 Task: Search one way flight ticket for 2 adults, 4 children and 1 infant on lap in business from Traverse City: Cherry Capital Airport (was Cherry County Airpark) to Greenville: Pitt-greenville Airport on 5-2-2023. Choice of flights is American. Price is upto 78000. Outbound departure time preference is 15:15.
Action: Mouse moved to (332, 132)
Screenshot: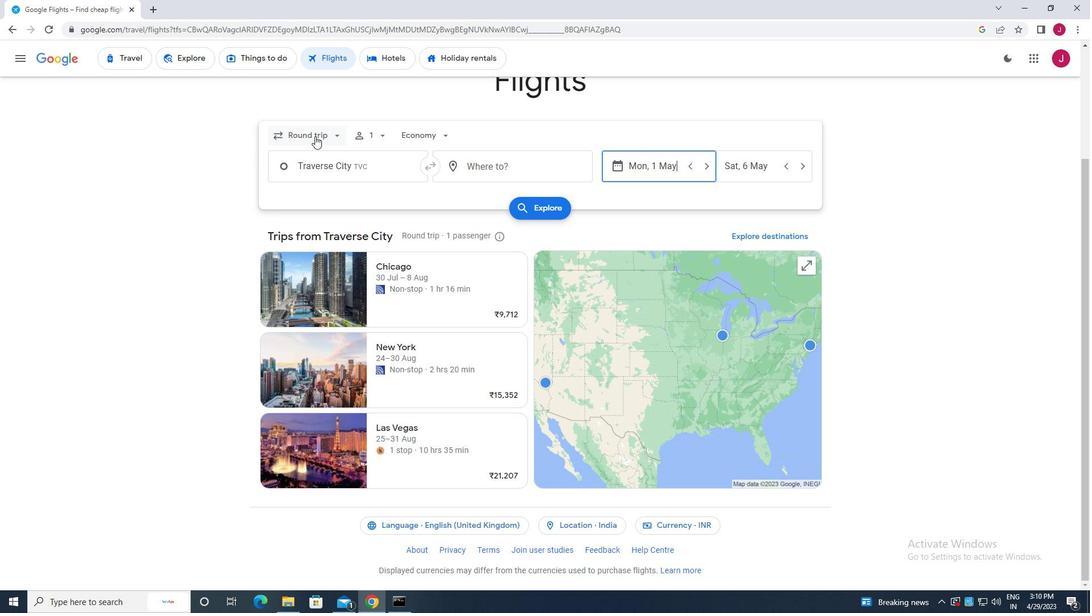 
Action: Mouse pressed left at (332, 132)
Screenshot: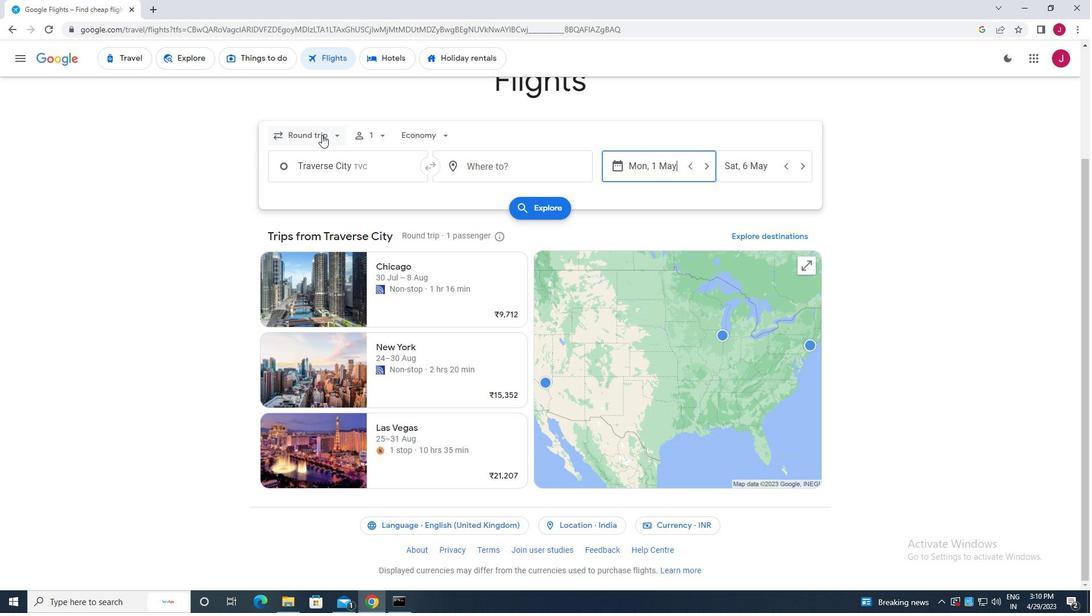 
Action: Mouse moved to (335, 182)
Screenshot: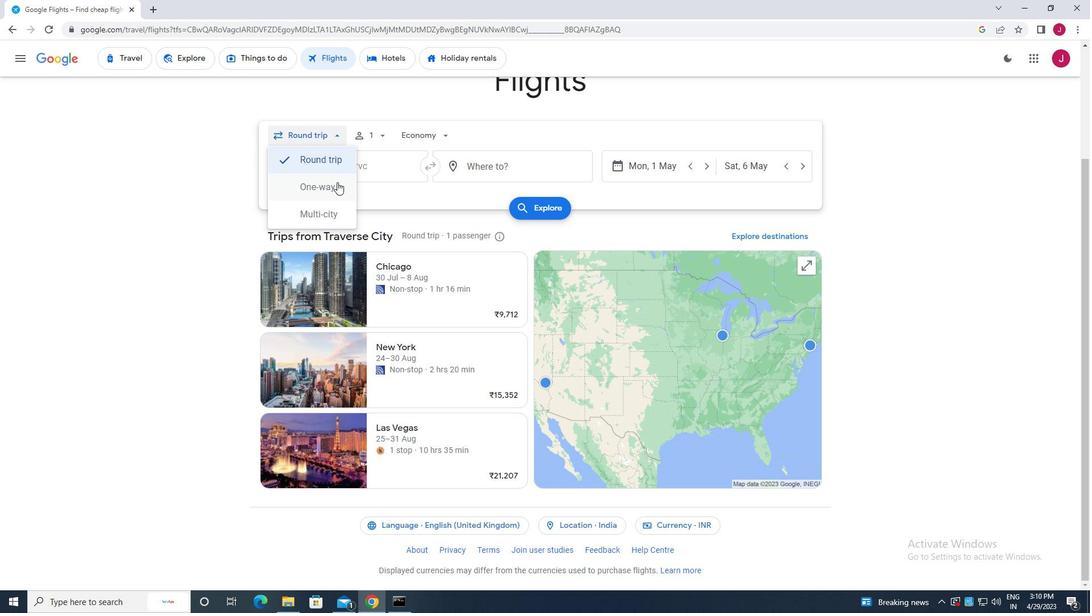 
Action: Mouse pressed left at (335, 182)
Screenshot: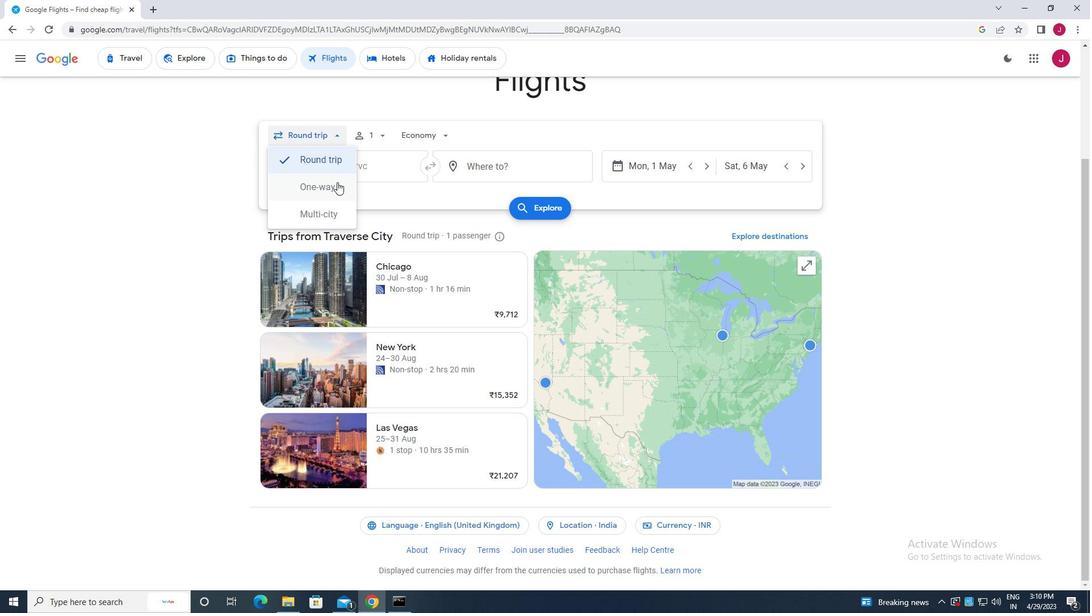 
Action: Mouse moved to (381, 136)
Screenshot: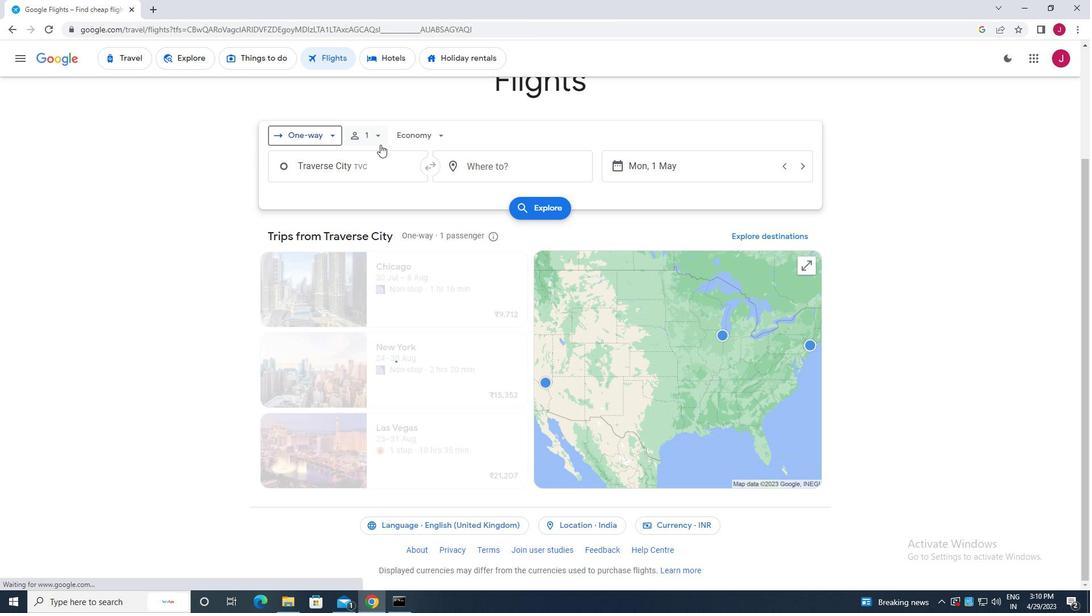 
Action: Mouse pressed left at (381, 136)
Screenshot: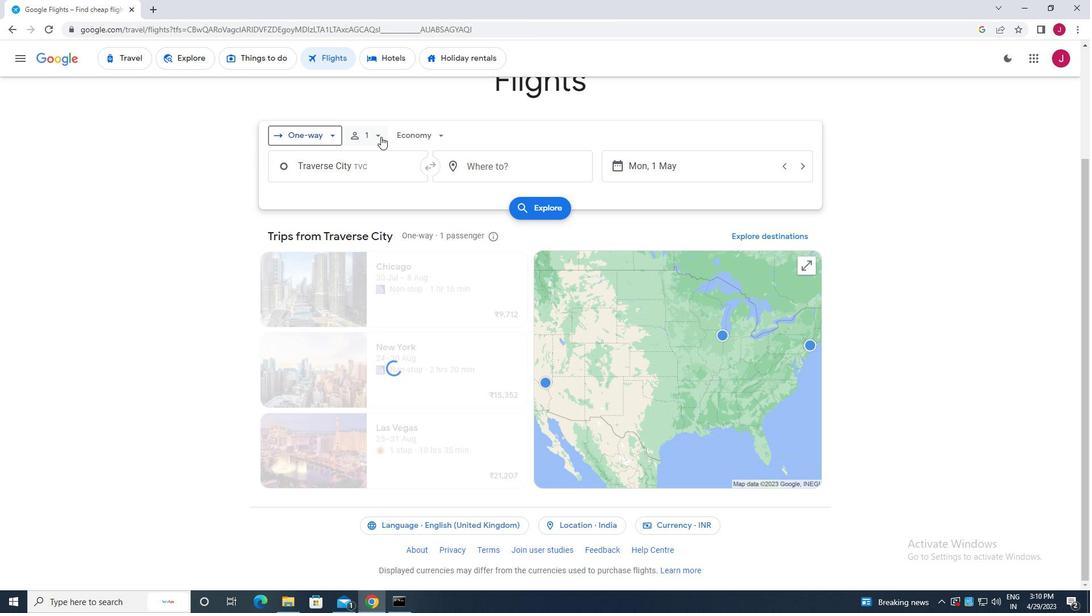 
Action: Mouse moved to (460, 170)
Screenshot: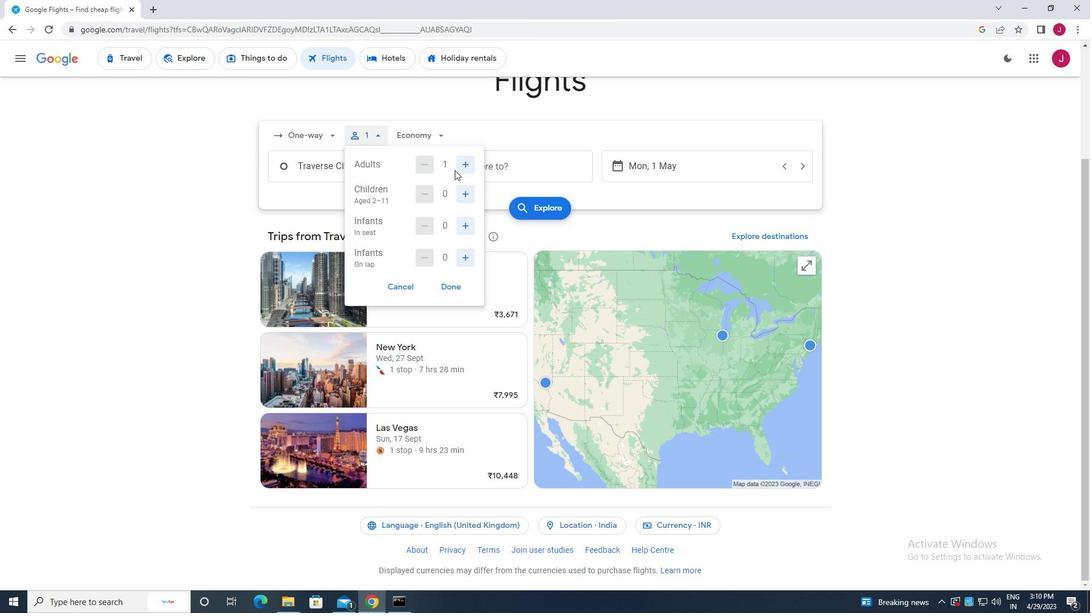 
Action: Mouse pressed left at (460, 170)
Screenshot: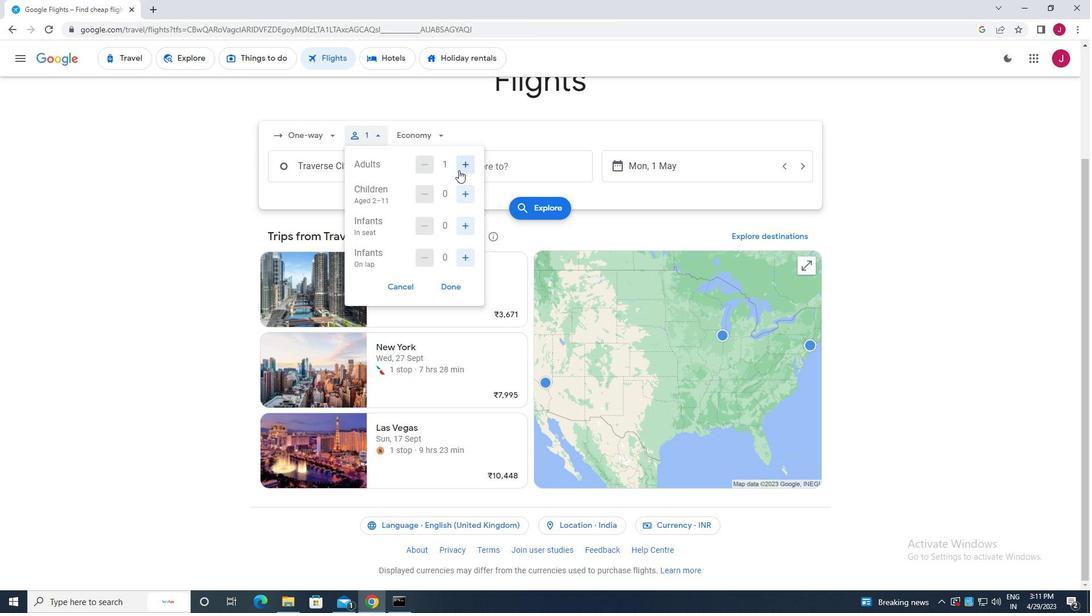 
Action: Mouse moved to (462, 194)
Screenshot: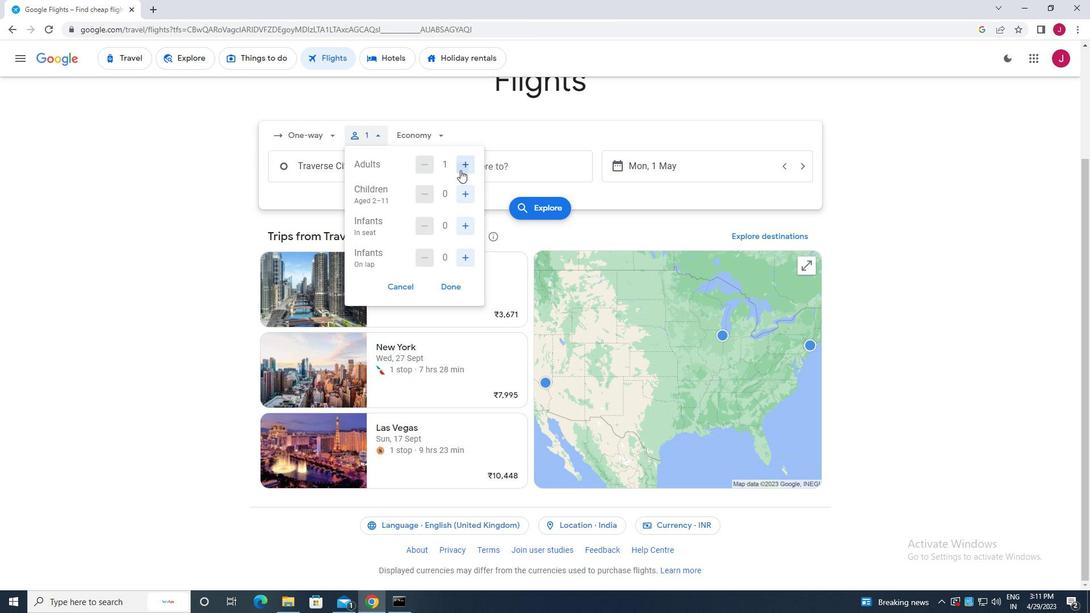 
Action: Mouse pressed left at (462, 194)
Screenshot: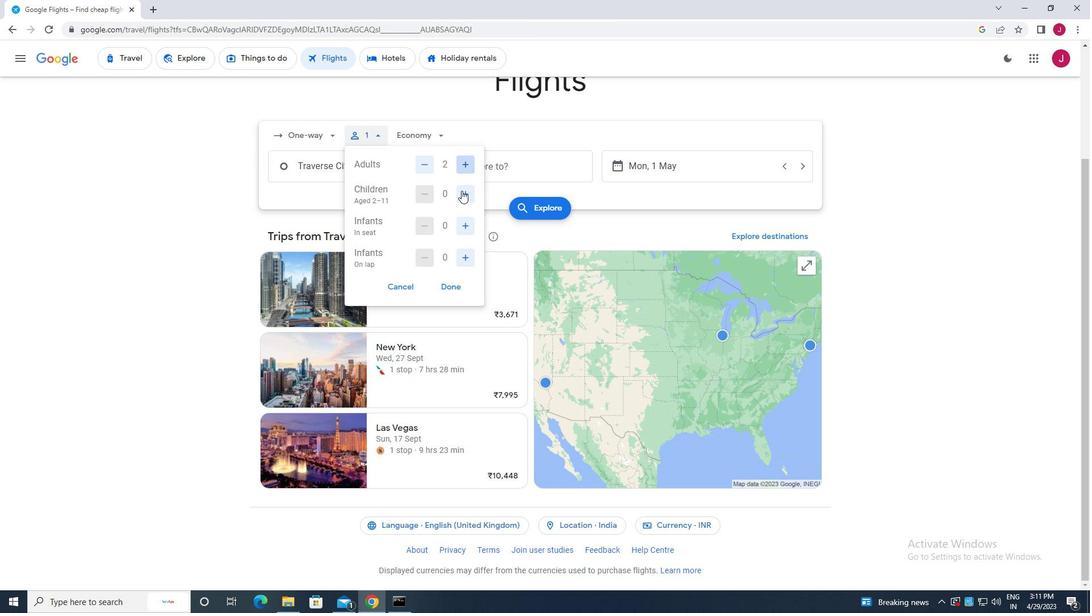 
Action: Mouse pressed left at (462, 194)
Screenshot: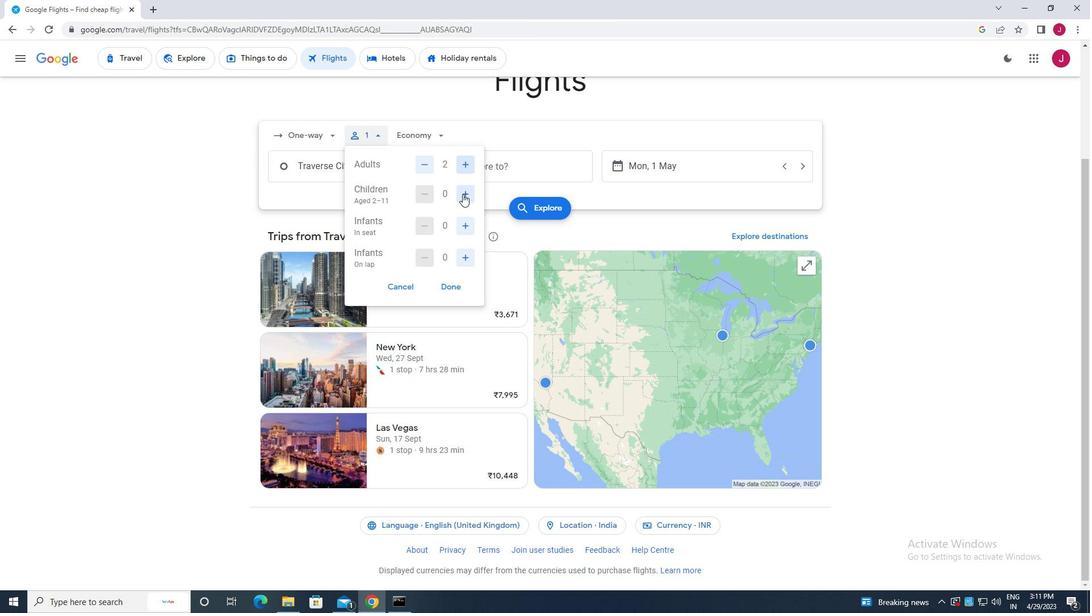 
Action: Mouse pressed left at (462, 194)
Screenshot: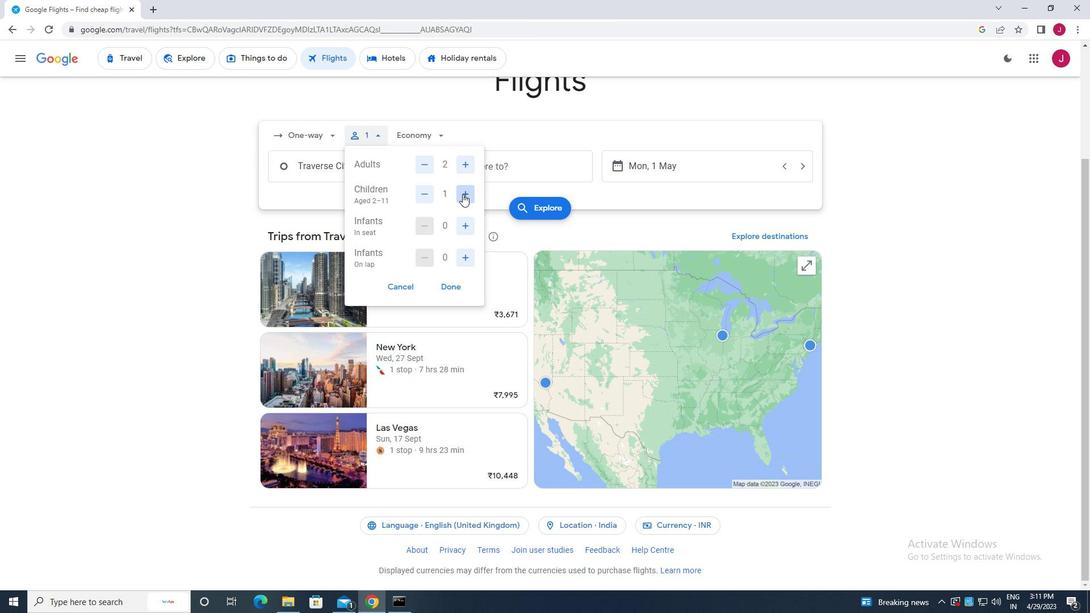 
Action: Mouse pressed left at (462, 194)
Screenshot: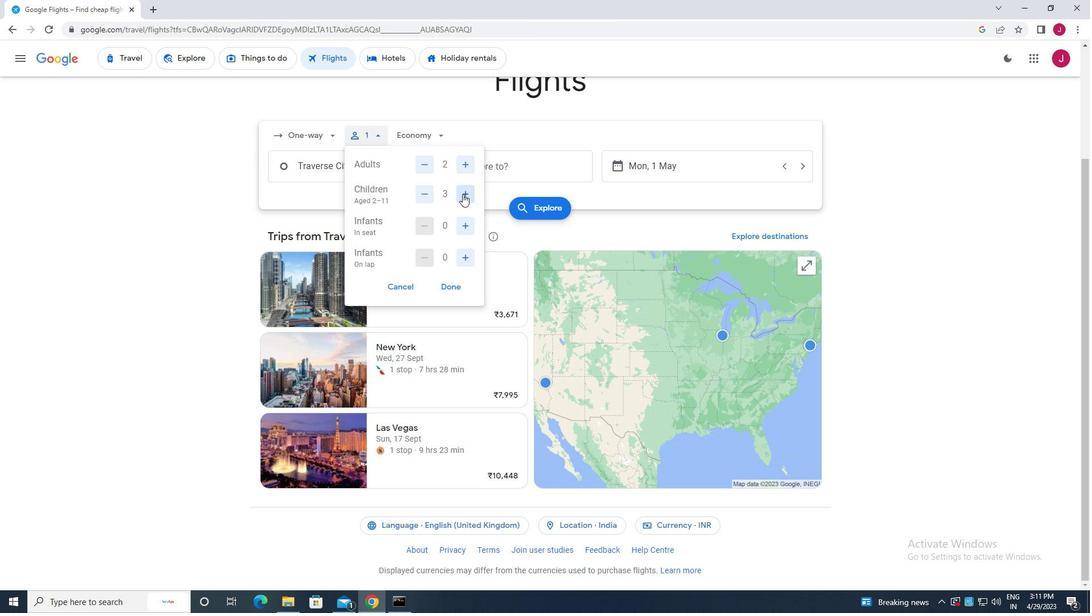 
Action: Mouse moved to (469, 251)
Screenshot: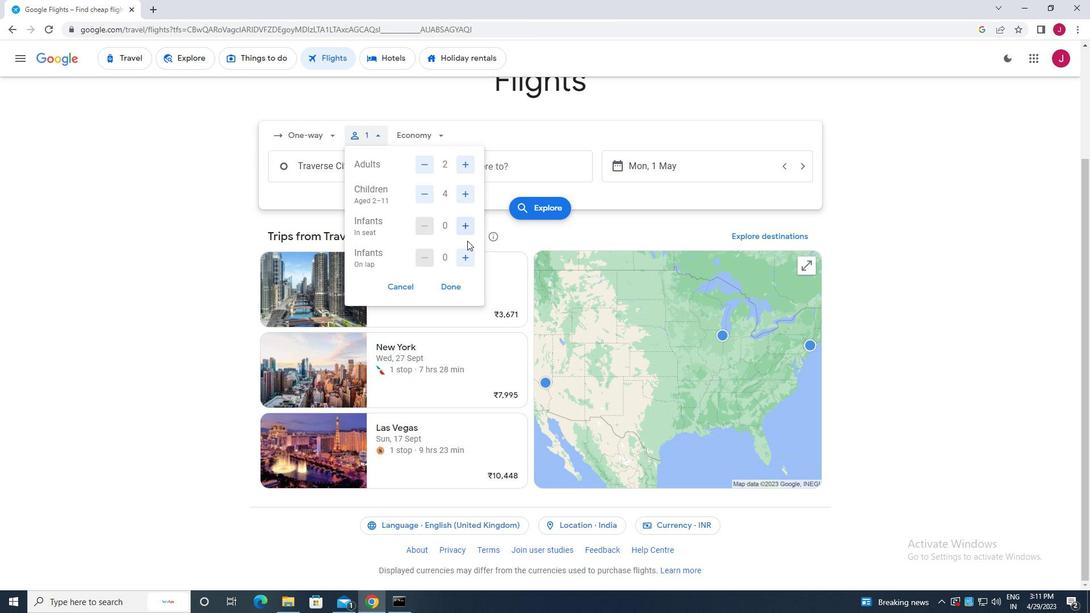 
Action: Mouse pressed left at (469, 251)
Screenshot: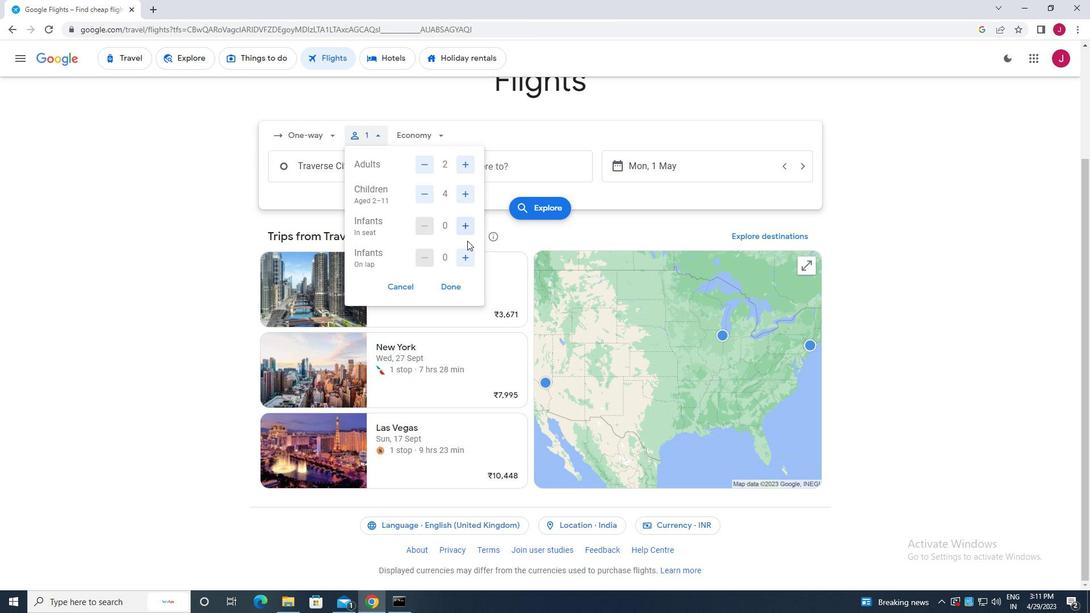 
Action: Mouse moved to (449, 285)
Screenshot: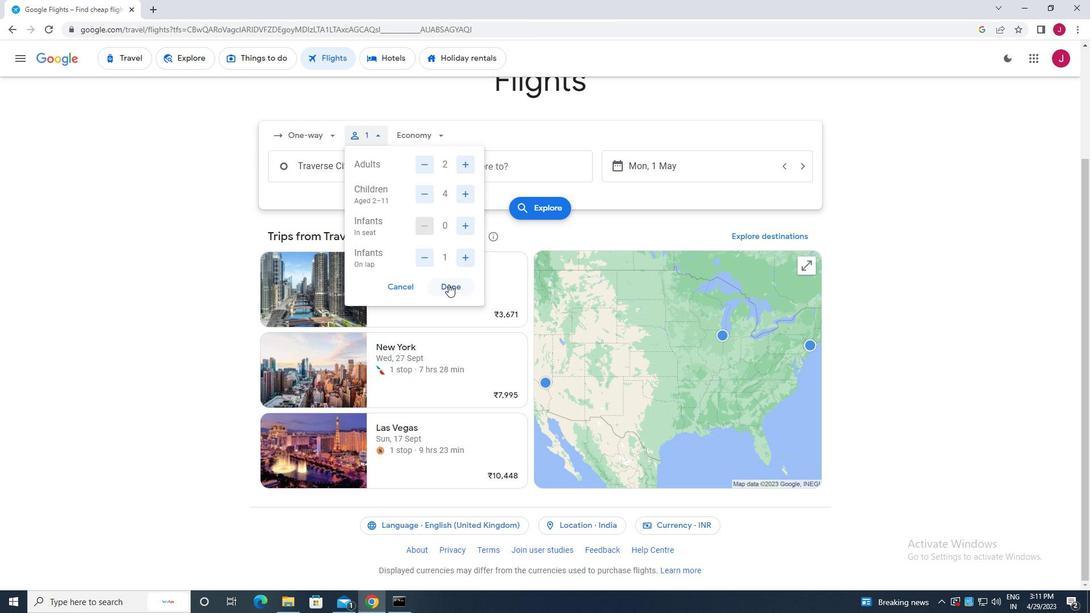 
Action: Mouse pressed left at (449, 285)
Screenshot: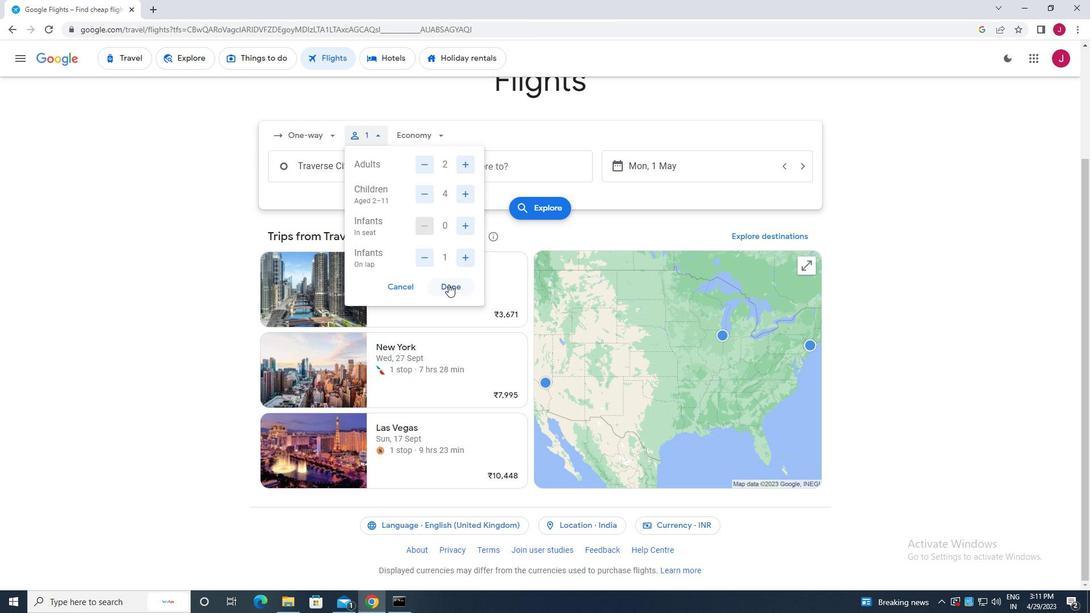 
Action: Mouse moved to (432, 136)
Screenshot: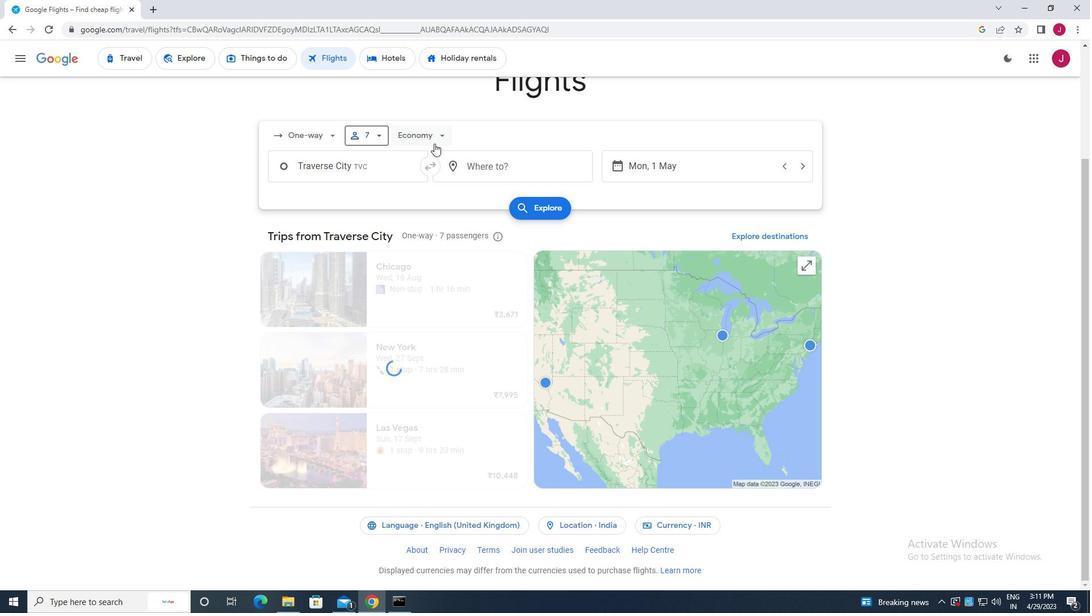 
Action: Mouse pressed left at (432, 136)
Screenshot: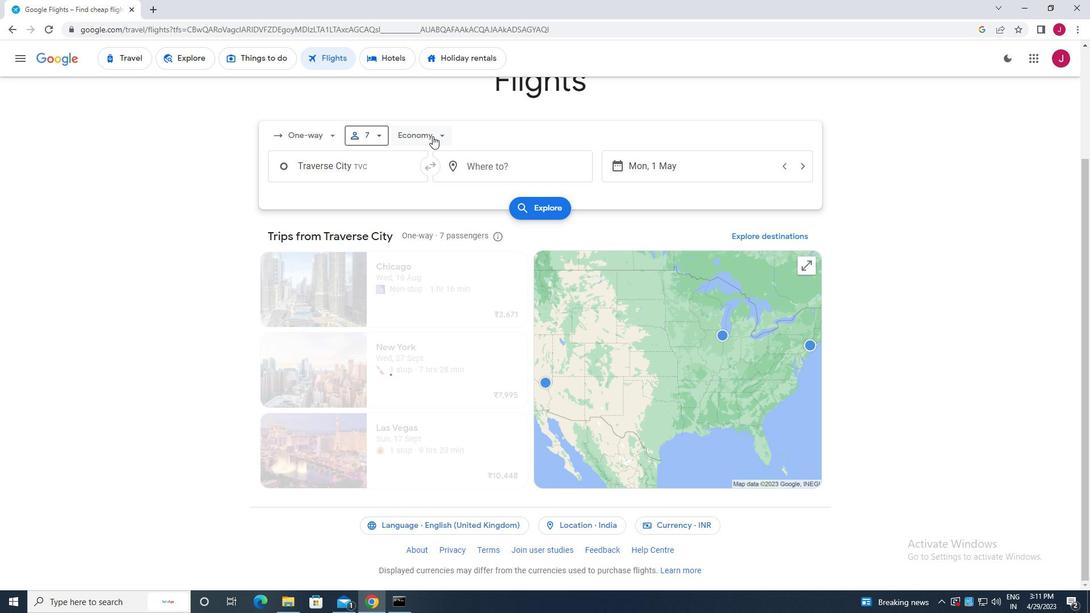 
Action: Mouse moved to (433, 213)
Screenshot: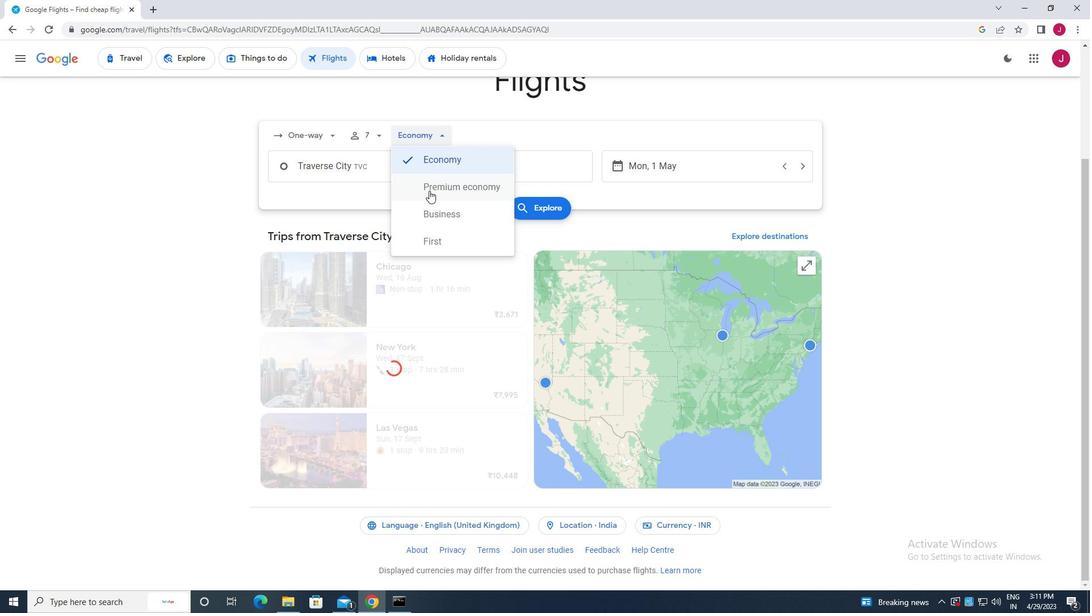 
Action: Mouse pressed left at (433, 213)
Screenshot: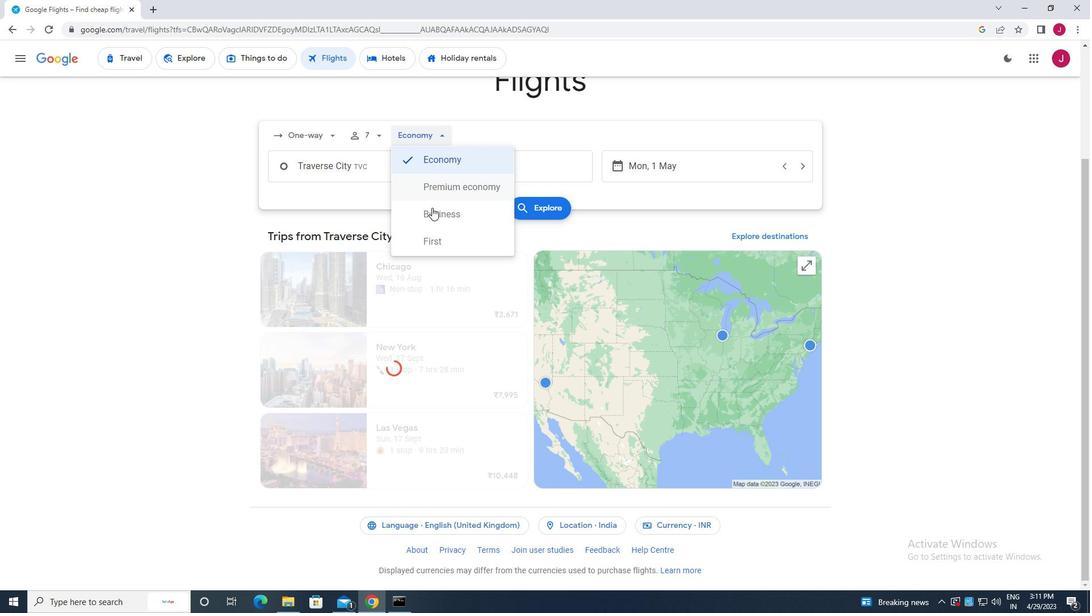 
Action: Mouse moved to (347, 170)
Screenshot: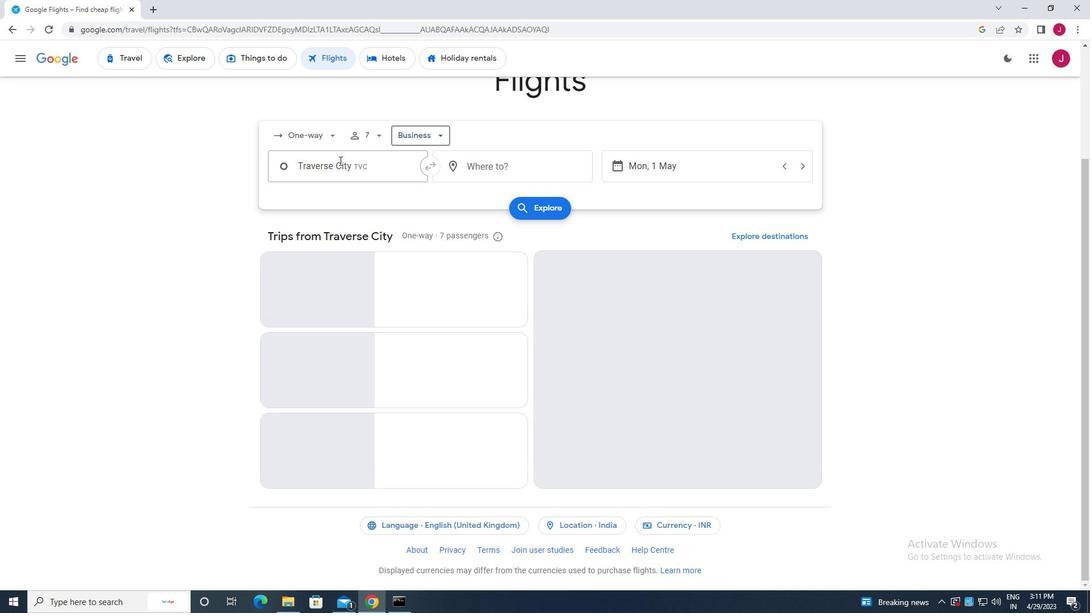 
Action: Mouse pressed left at (347, 170)
Screenshot: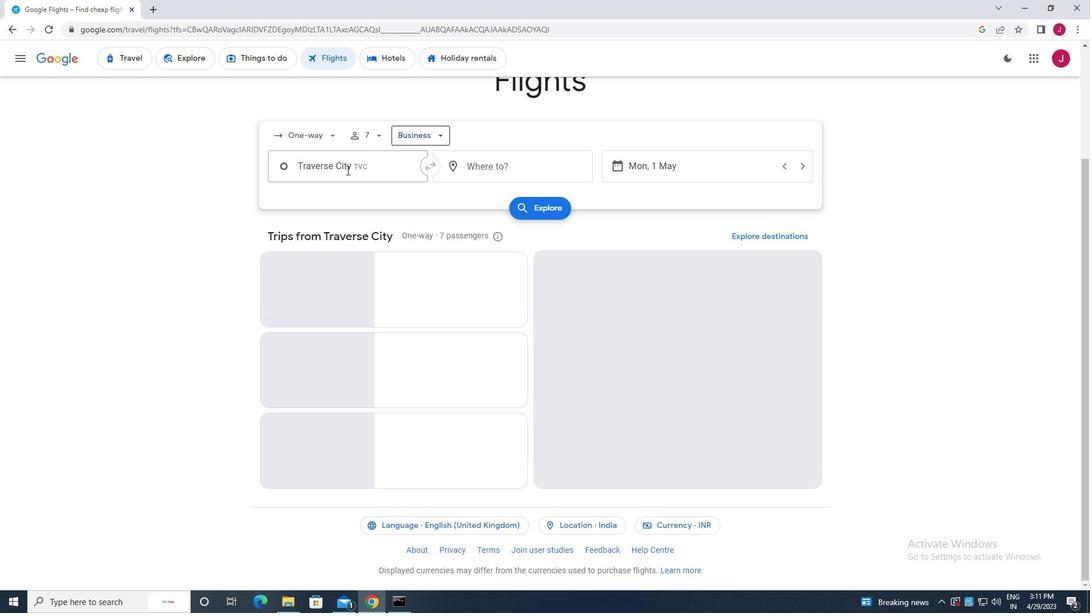 
Action: Mouse moved to (349, 169)
Screenshot: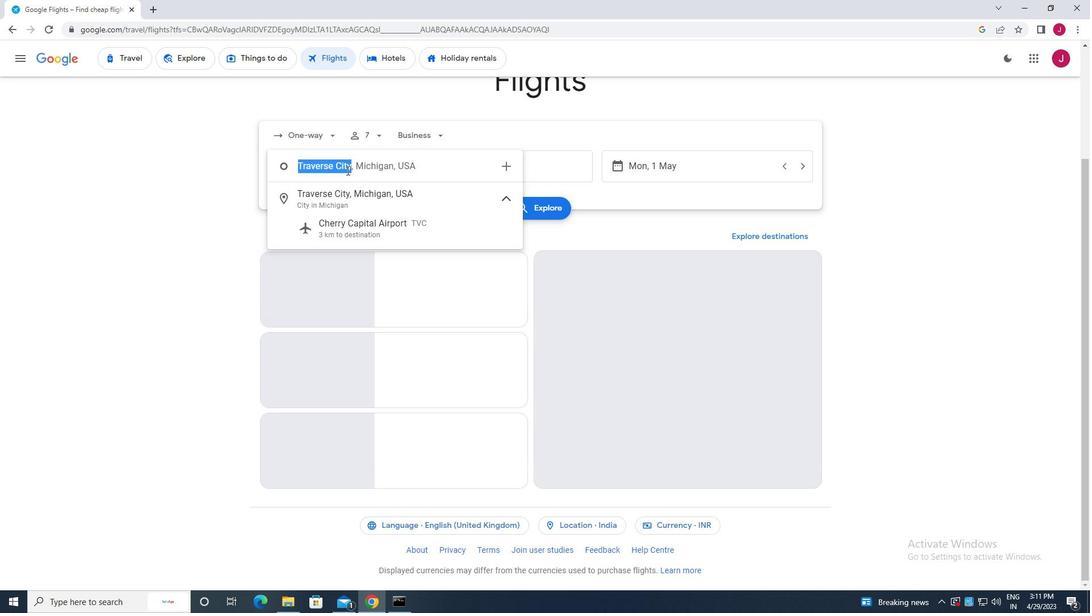 
Action: Key pressed cherry<Key.space>
Screenshot: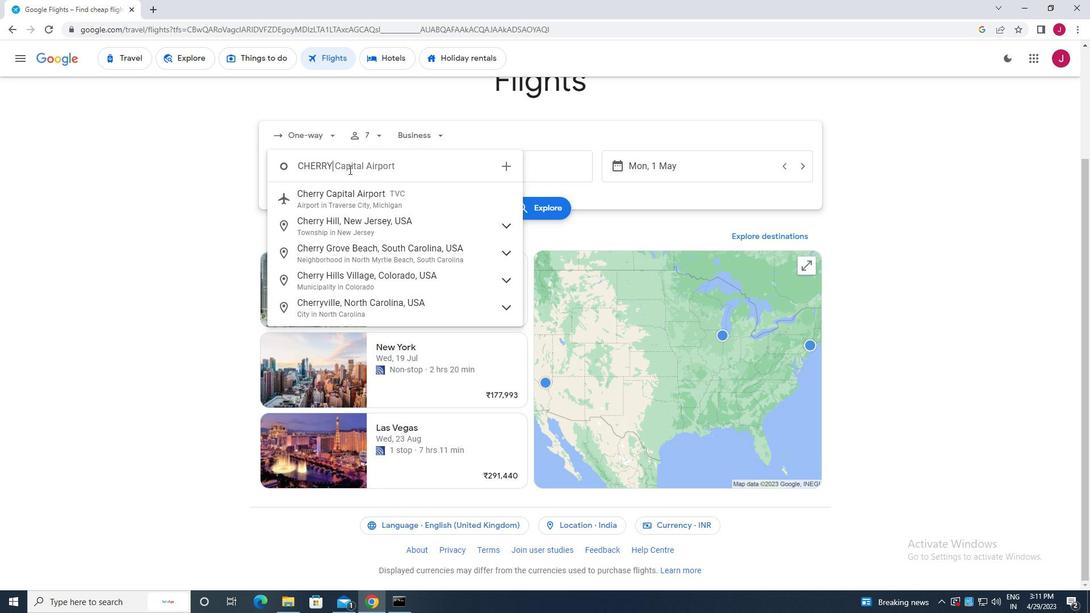
Action: Mouse moved to (376, 199)
Screenshot: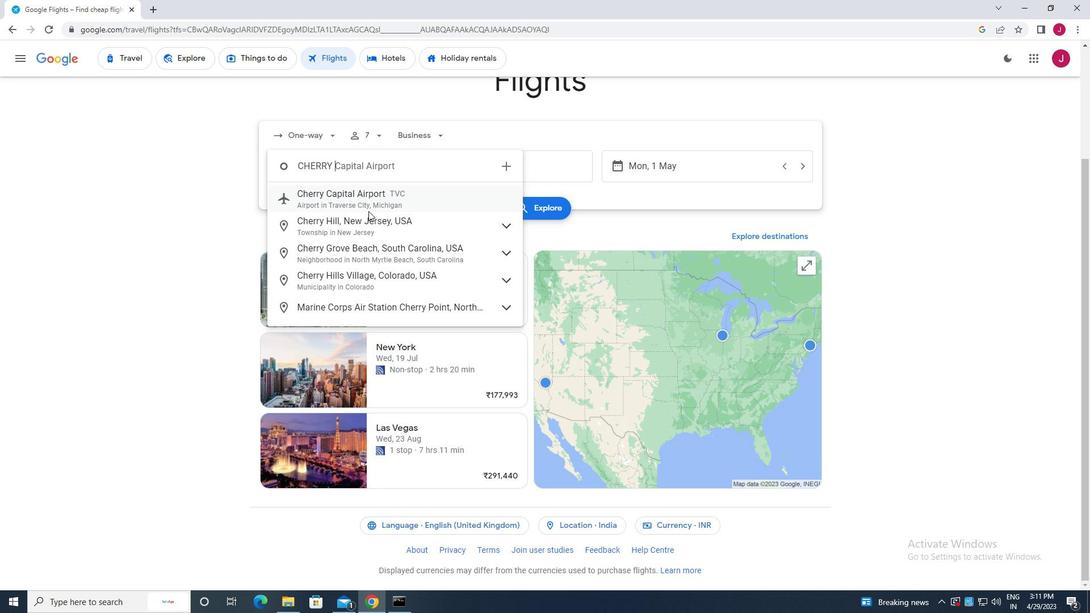 
Action: Mouse pressed left at (376, 199)
Screenshot: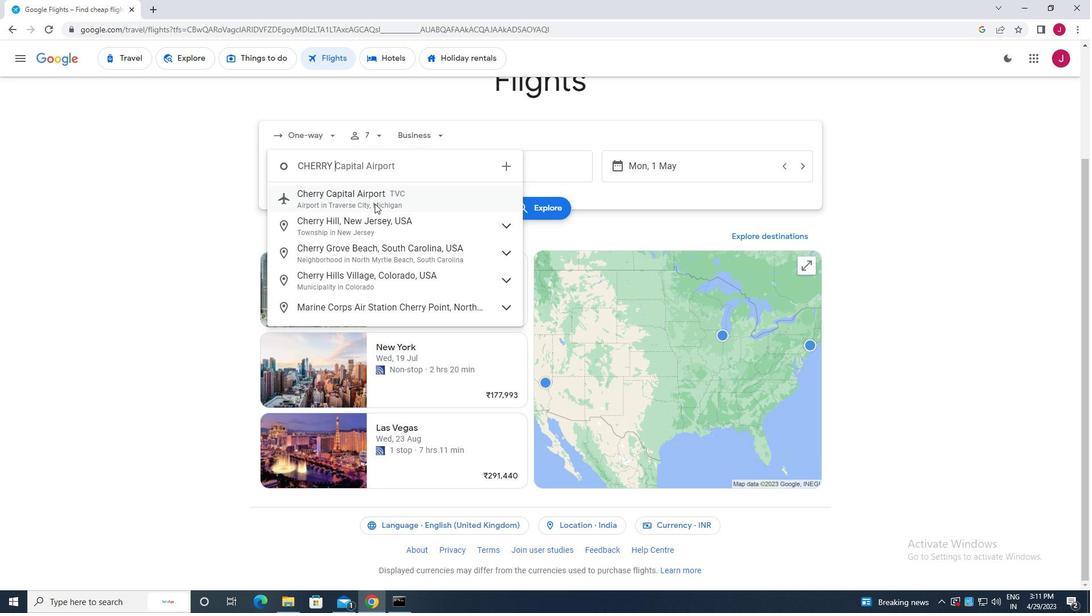 
Action: Mouse moved to (526, 168)
Screenshot: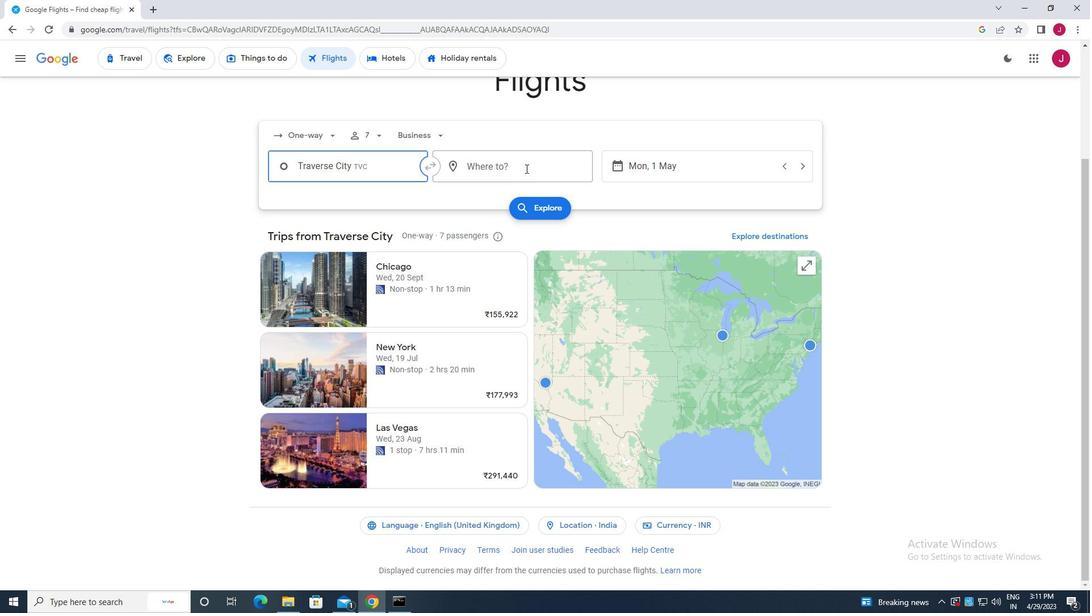 
Action: Mouse pressed left at (526, 168)
Screenshot: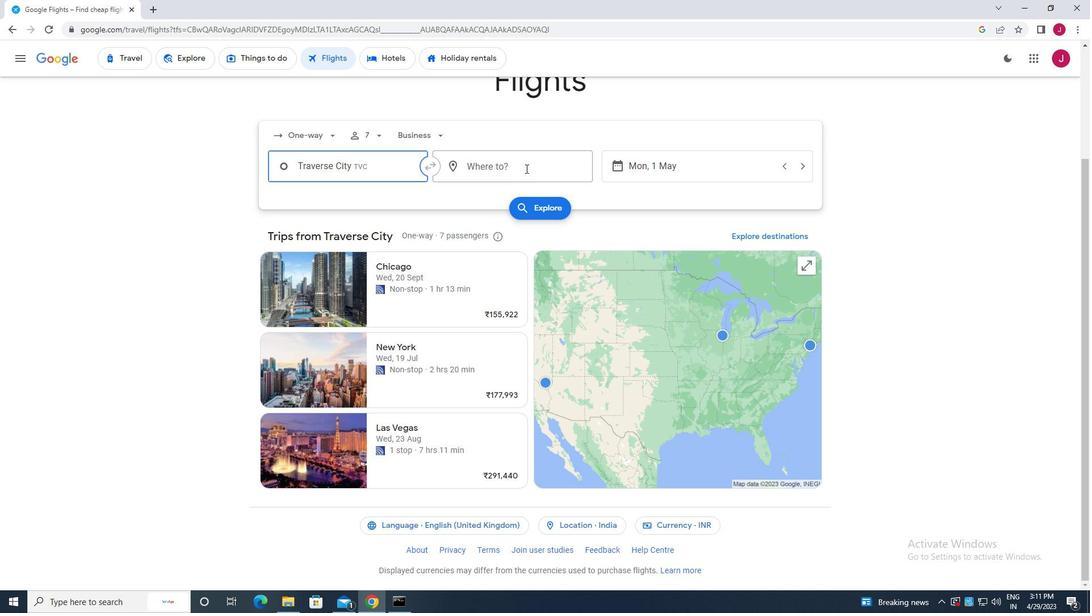 
Action: Key pressed greenville<Key.space>p
Screenshot: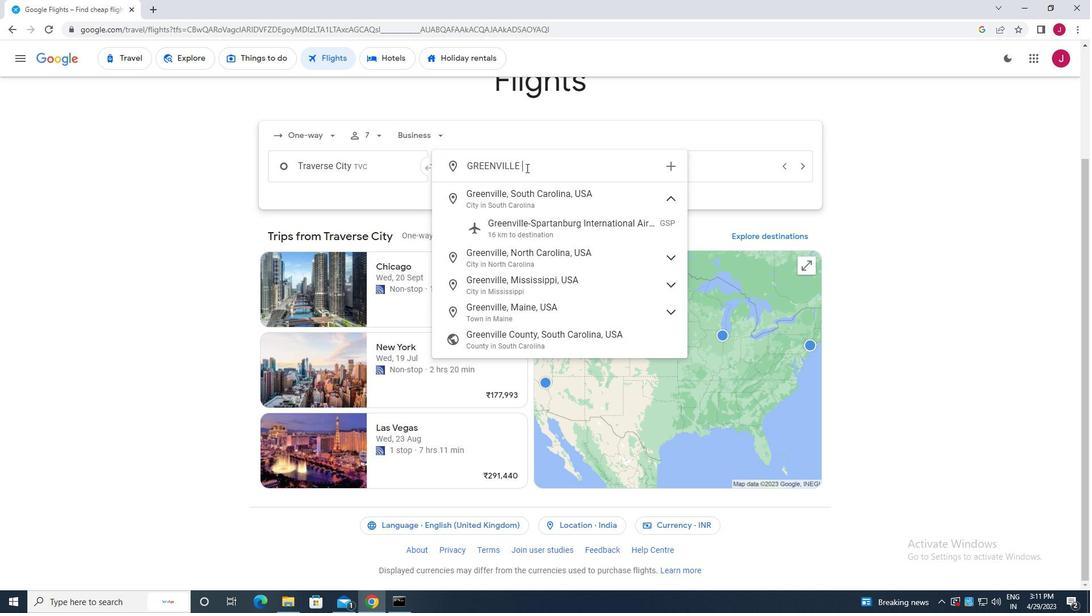 
Action: Mouse moved to (541, 195)
Screenshot: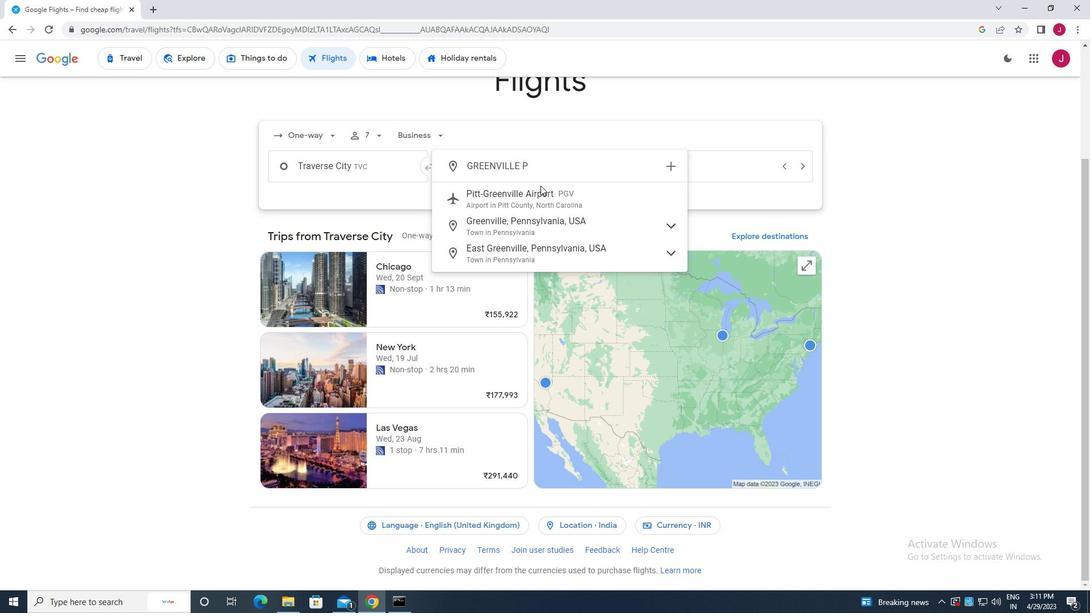 
Action: Mouse pressed left at (541, 195)
Screenshot: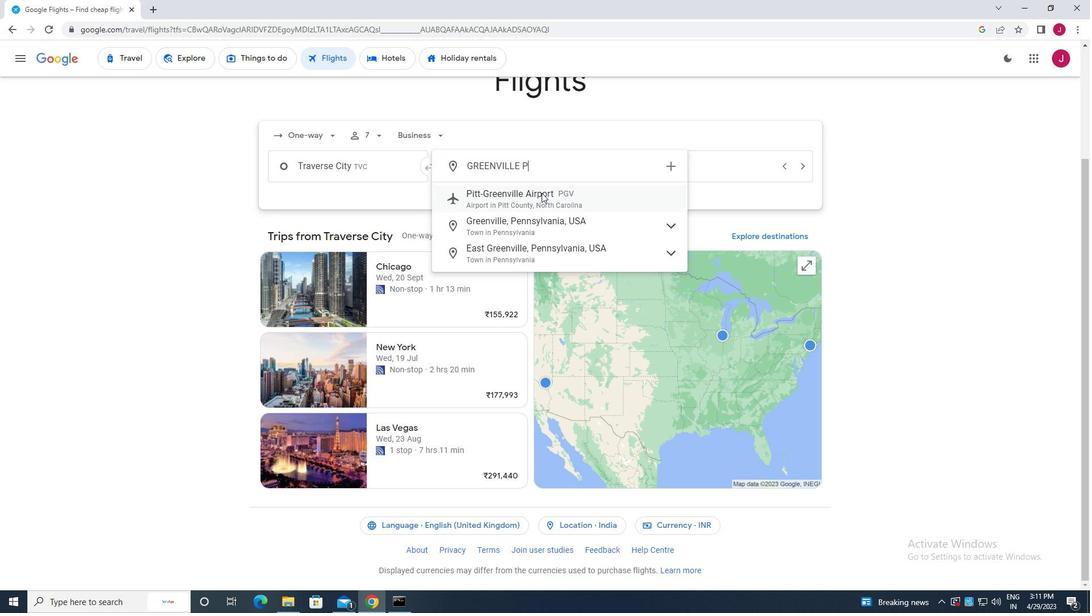 
Action: Mouse moved to (701, 169)
Screenshot: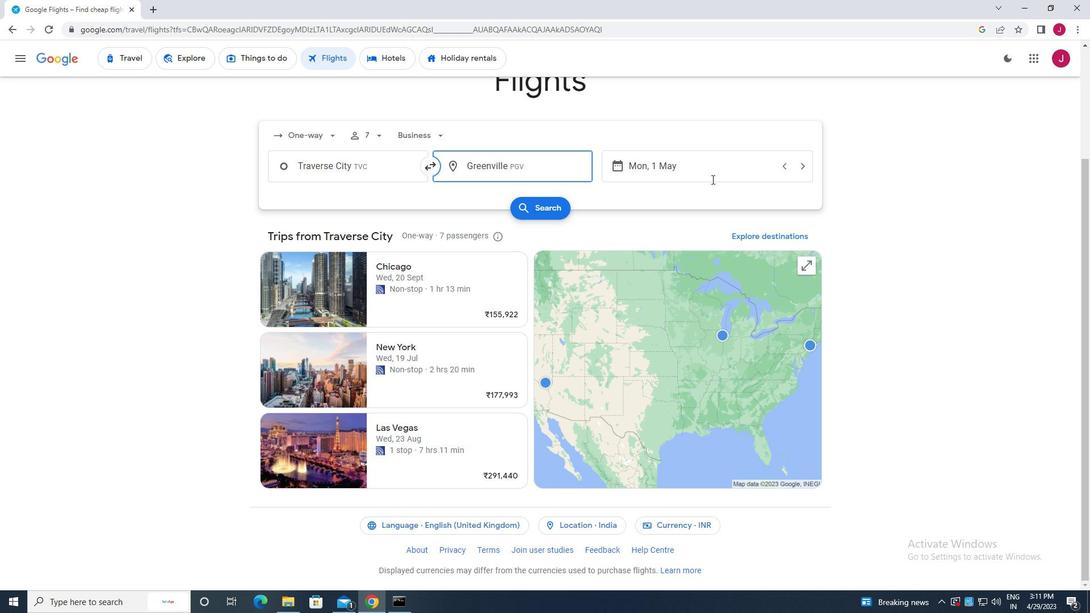 
Action: Mouse pressed left at (701, 169)
Screenshot: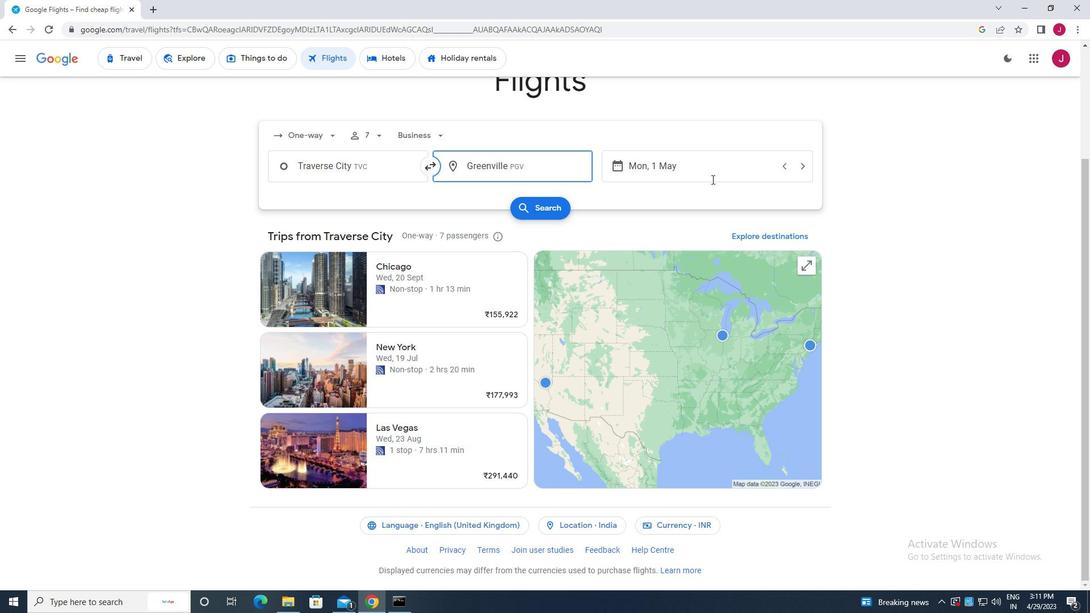 
Action: Mouse moved to (687, 259)
Screenshot: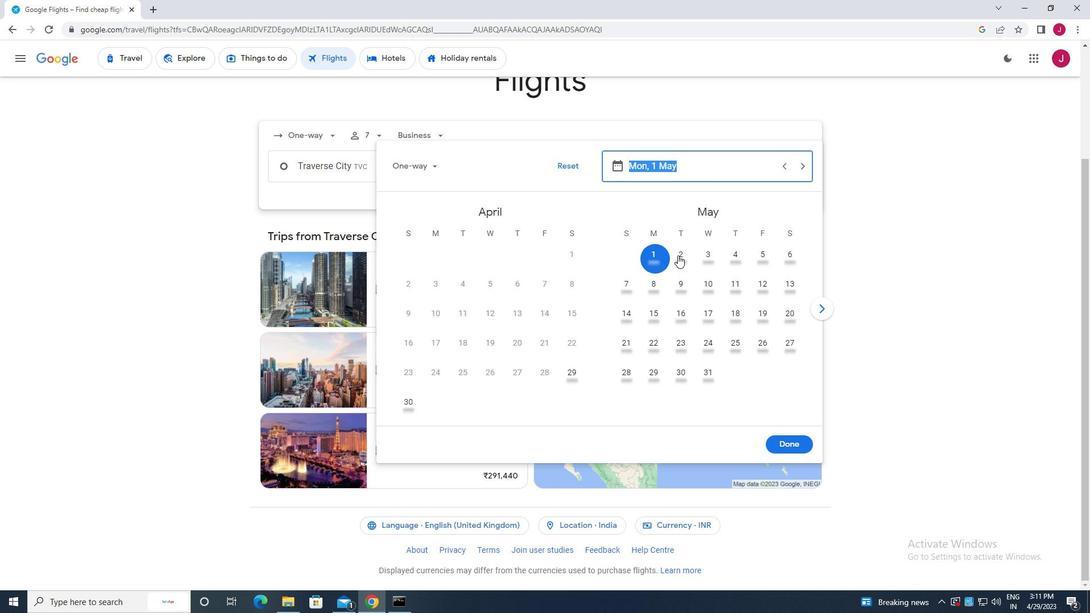 
Action: Mouse pressed left at (687, 259)
Screenshot: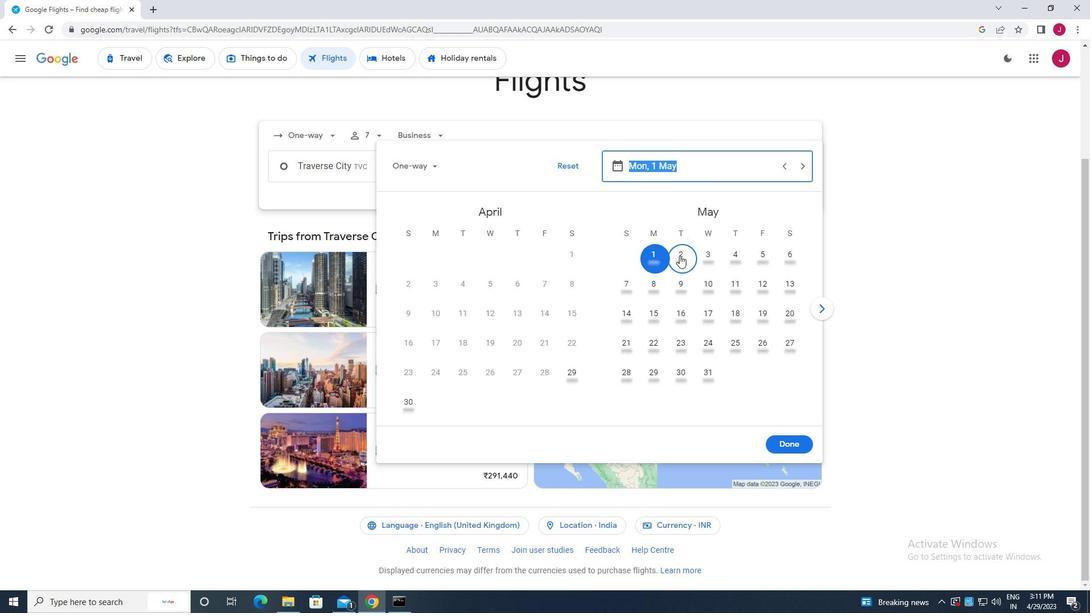 
Action: Mouse moved to (780, 444)
Screenshot: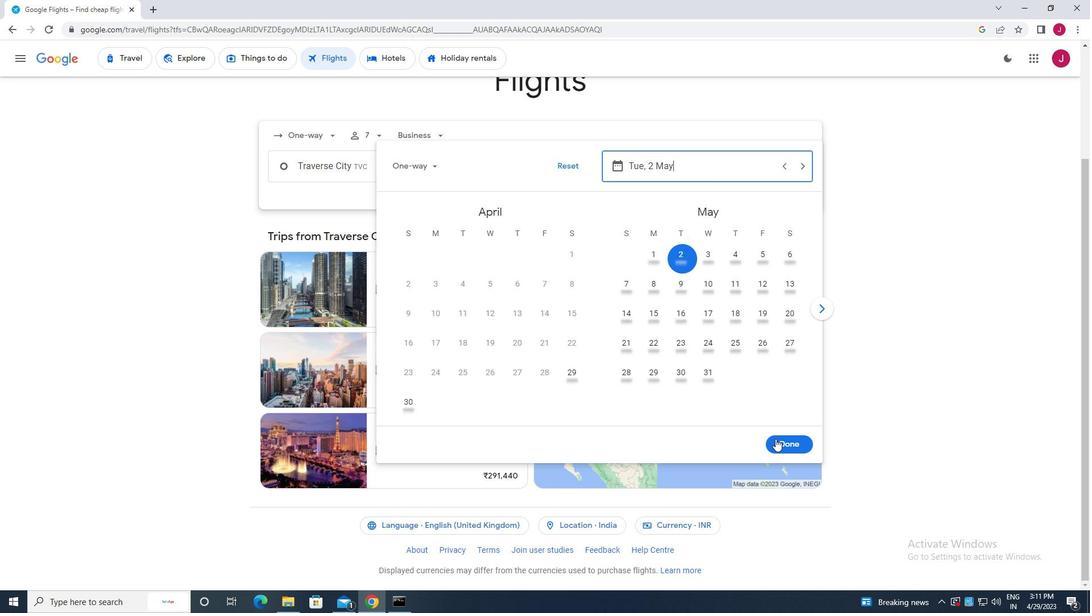 
Action: Mouse pressed left at (780, 444)
Screenshot: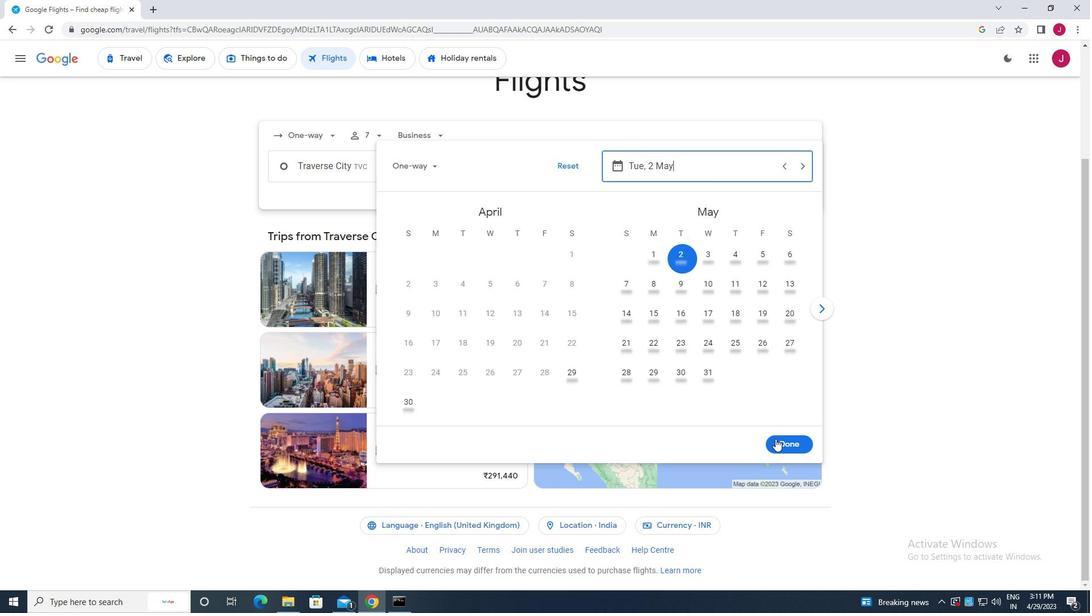 
Action: Mouse moved to (539, 206)
Screenshot: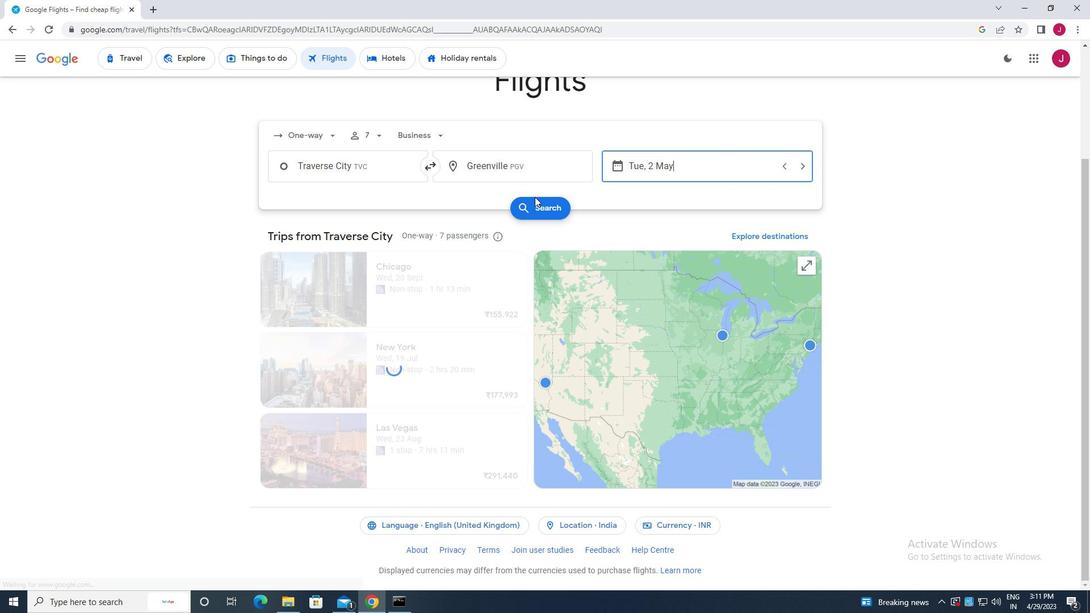 
Action: Mouse pressed left at (539, 206)
Screenshot: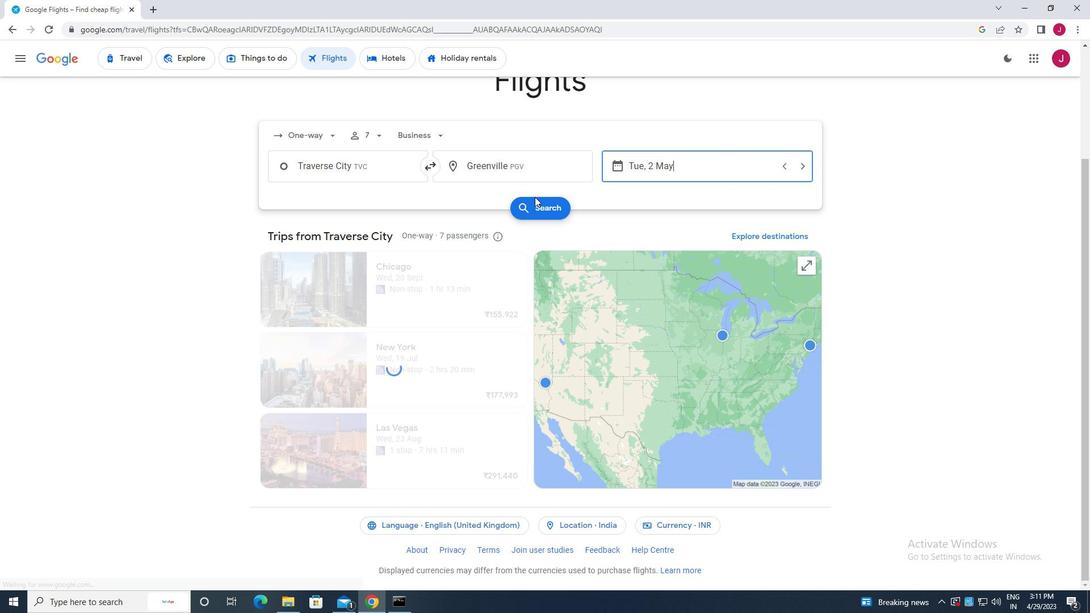 
Action: Mouse moved to (287, 161)
Screenshot: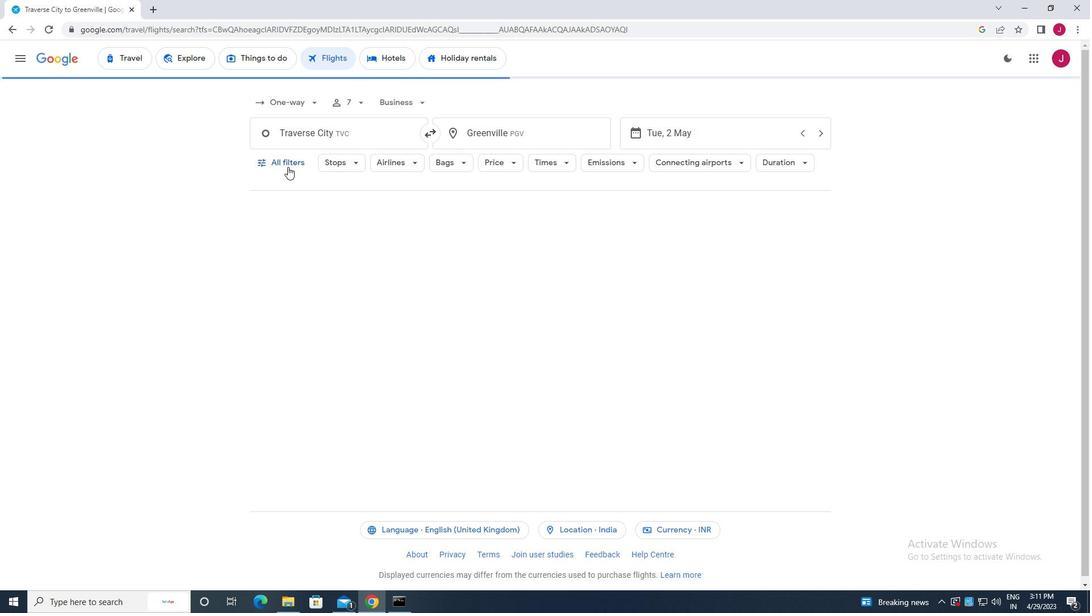 
Action: Mouse pressed left at (287, 161)
Screenshot: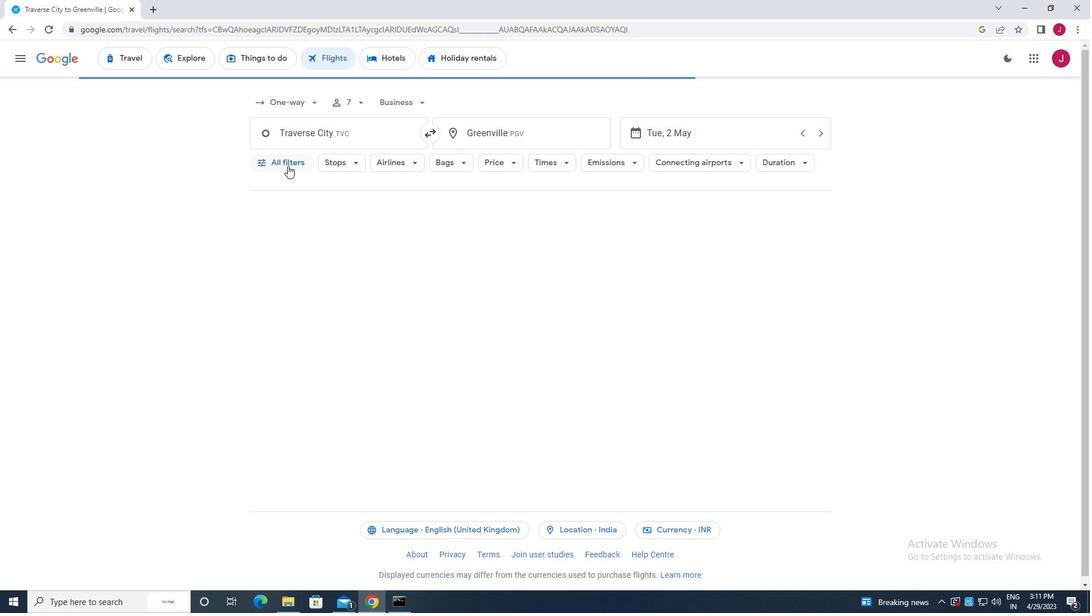 
Action: Mouse moved to (352, 274)
Screenshot: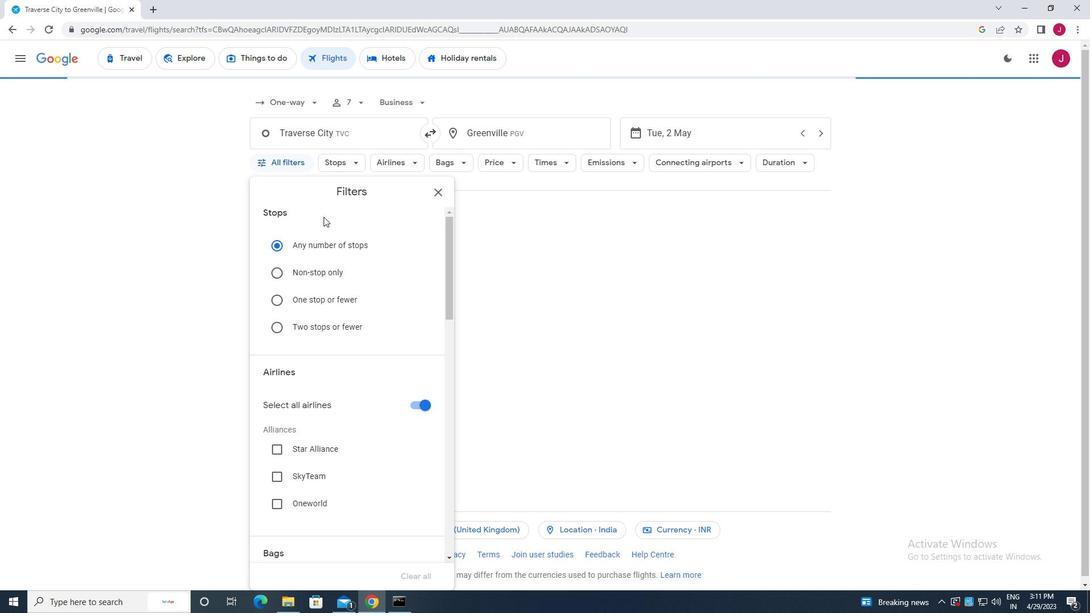 
Action: Mouse scrolled (352, 273) with delta (0, 0)
Screenshot: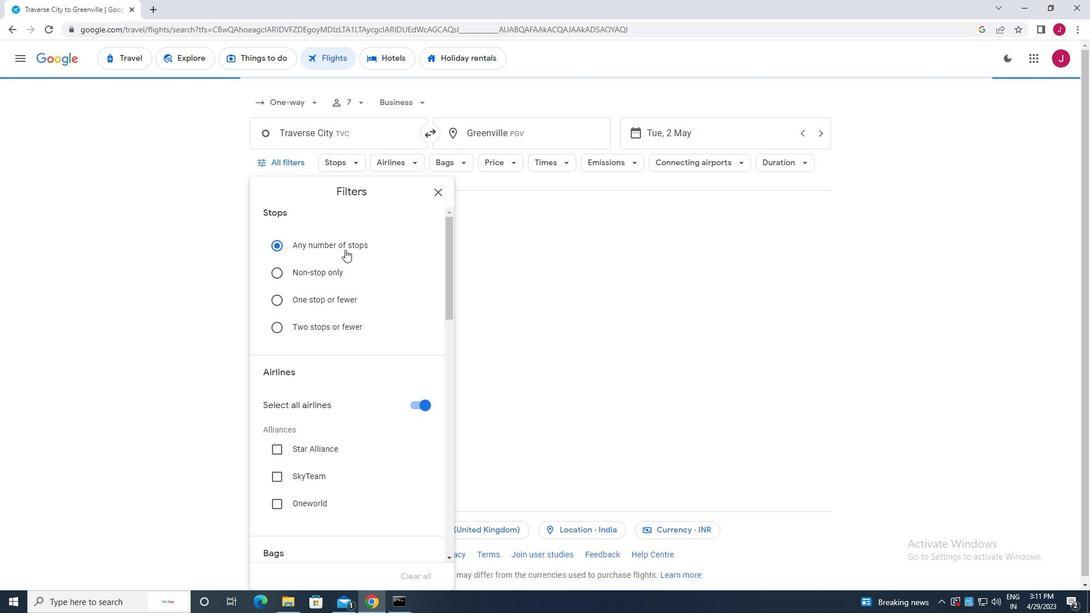 
Action: Mouse scrolled (352, 273) with delta (0, 0)
Screenshot: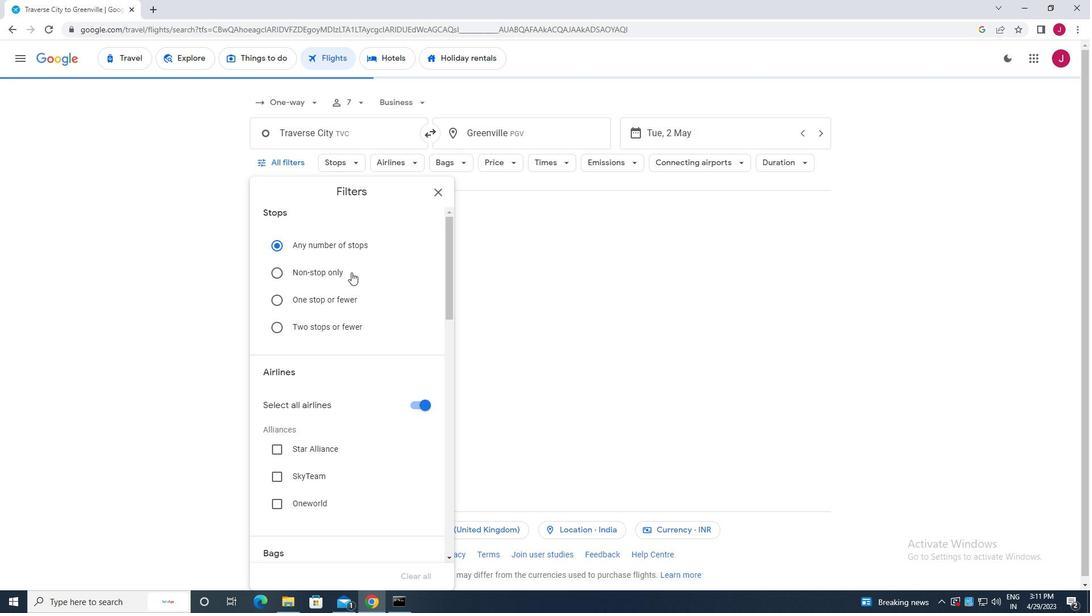 
Action: Mouse scrolled (352, 273) with delta (0, 0)
Screenshot: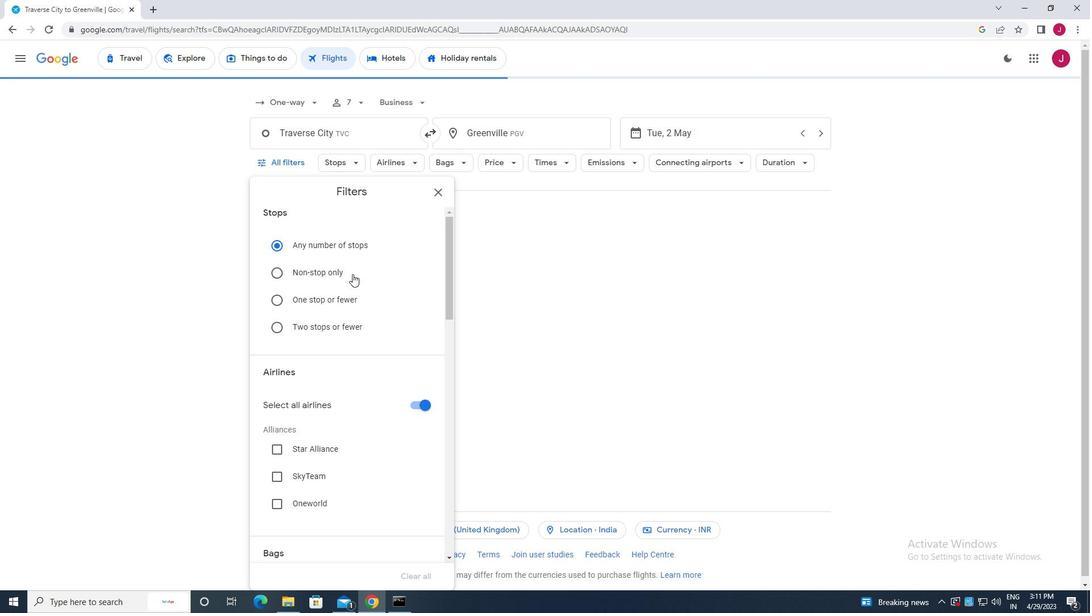 
Action: Mouse moved to (415, 236)
Screenshot: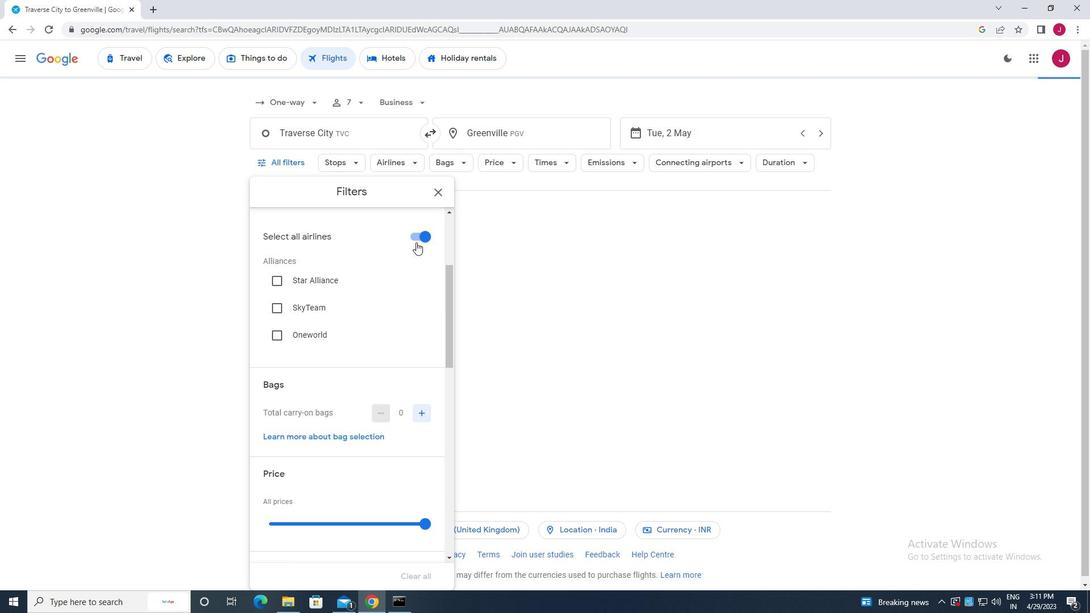 
Action: Mouse pressed left at (415, 236)
Screenshot: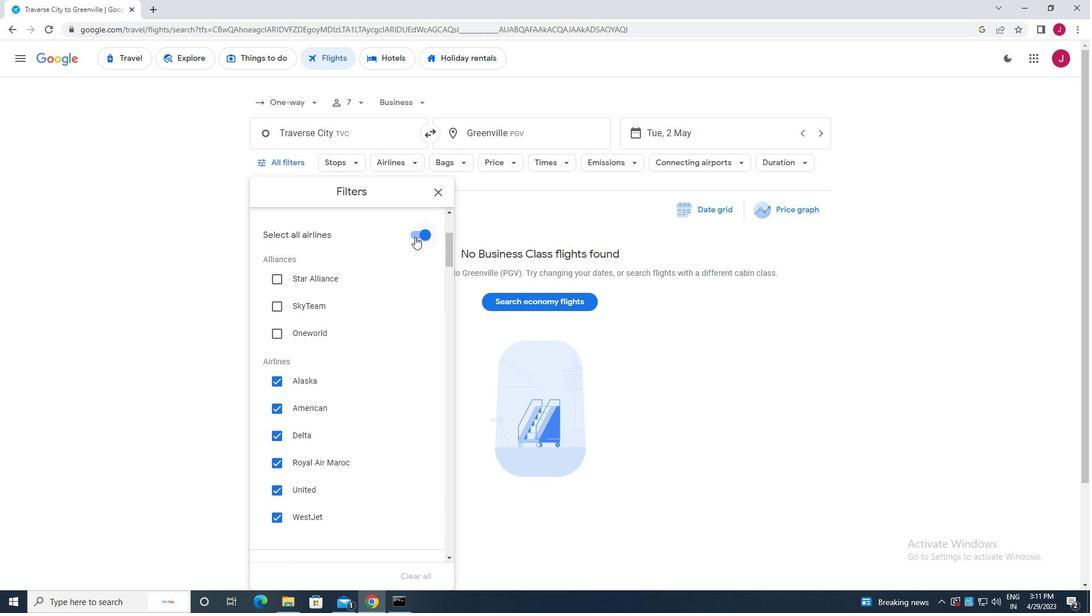 
Action: Mouse moved to (415, 236)
Screenshot: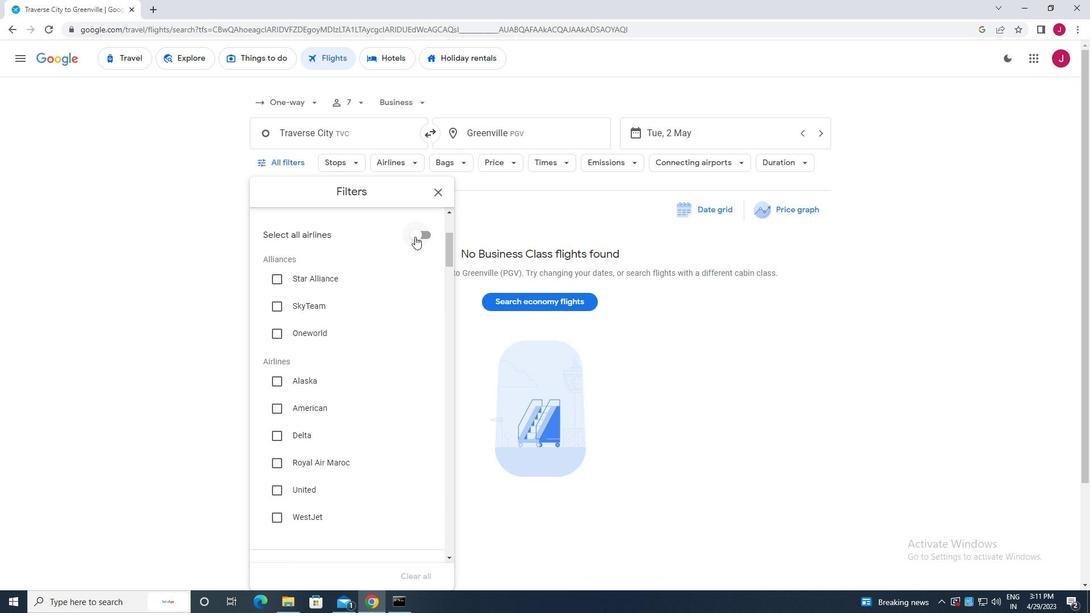 
Action: Mouse scrolled (415, 236) with delta (0, 0)
Screenshot: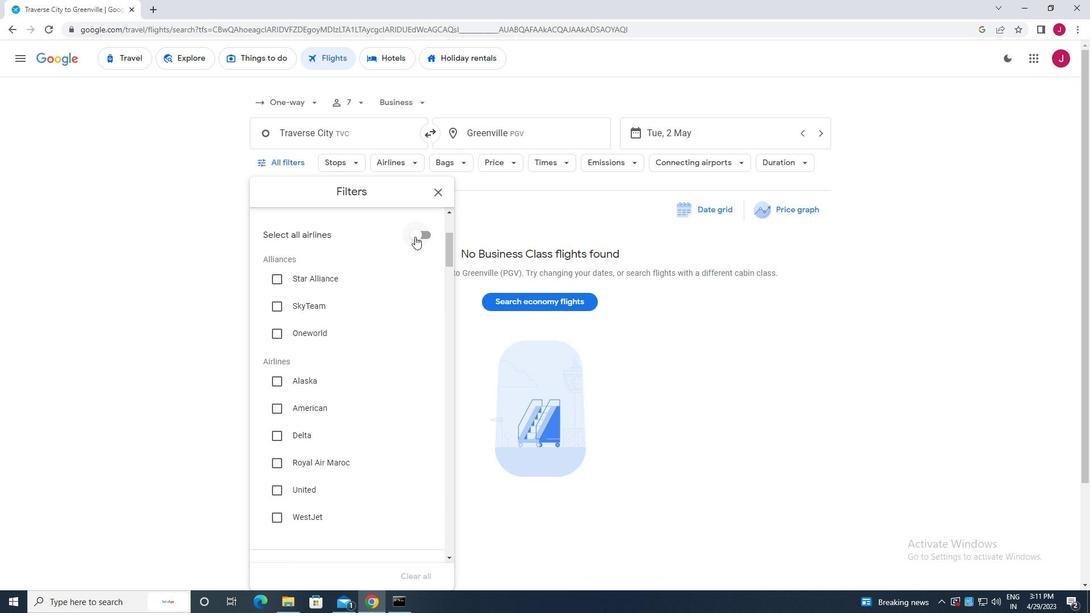 
Action: Mouse moved to (414, 237)
Screenshot: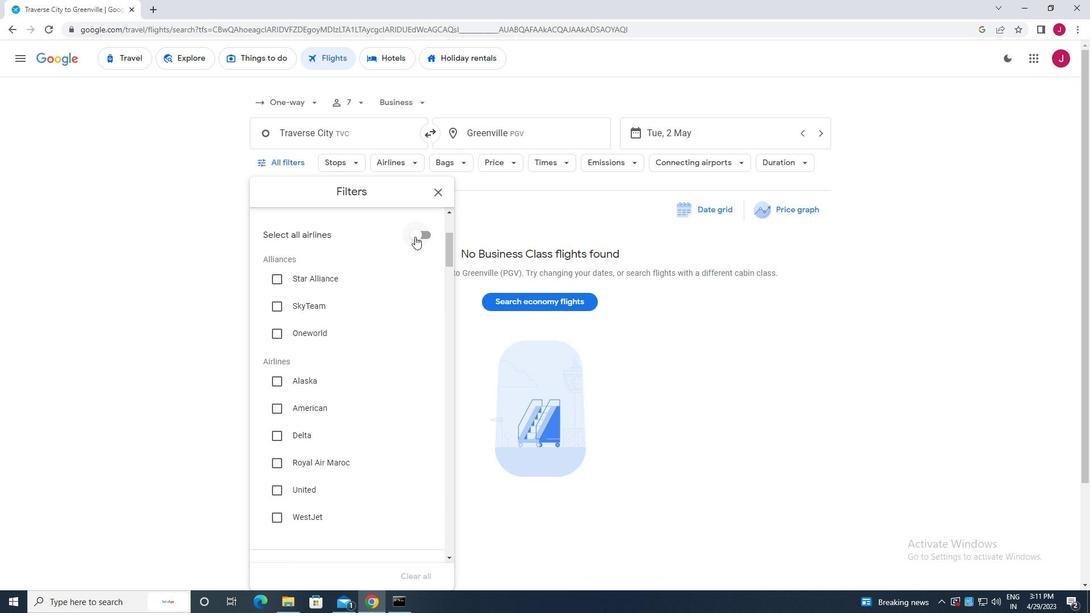 
Action: Mouse scrolled (414, 236) with delta (0, 0)
Screenshot: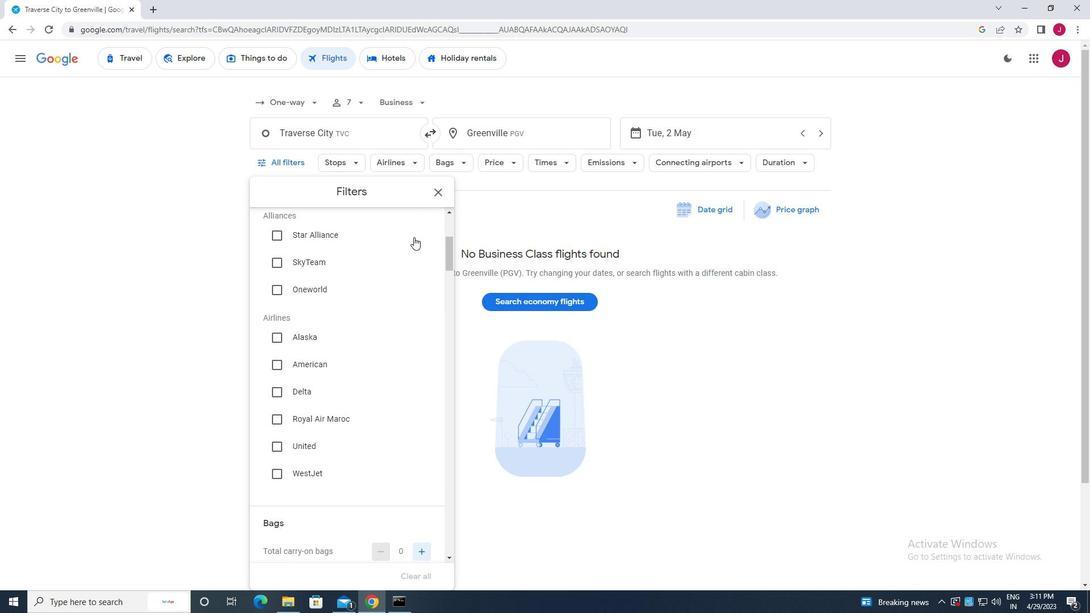 
Action: Mouse moved to (276, 290)
Screenshot: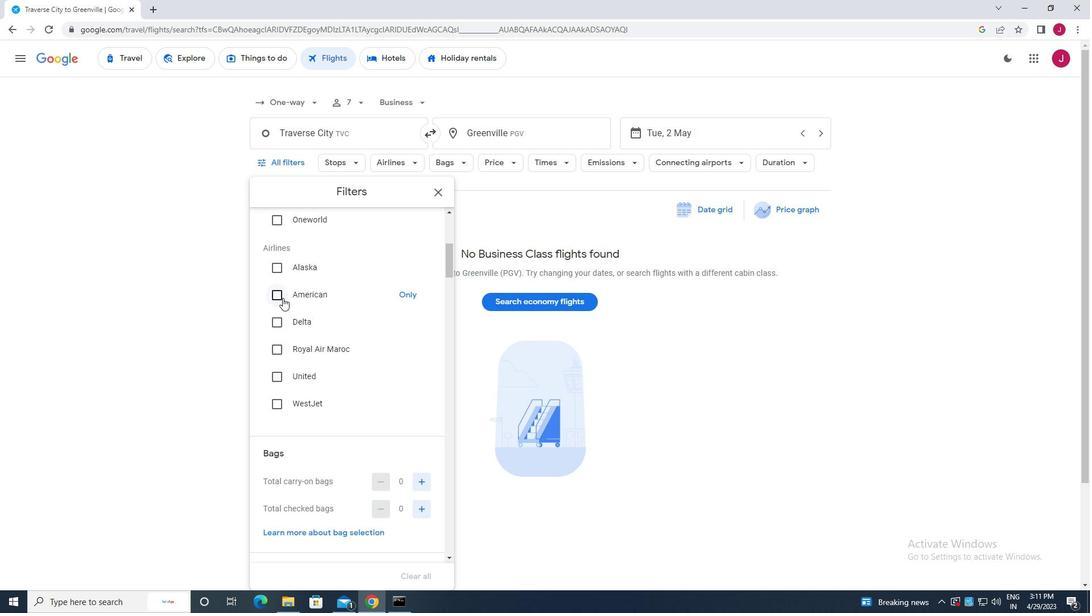 
Action: Mouse pressed left at (276, 290)
Screenshot: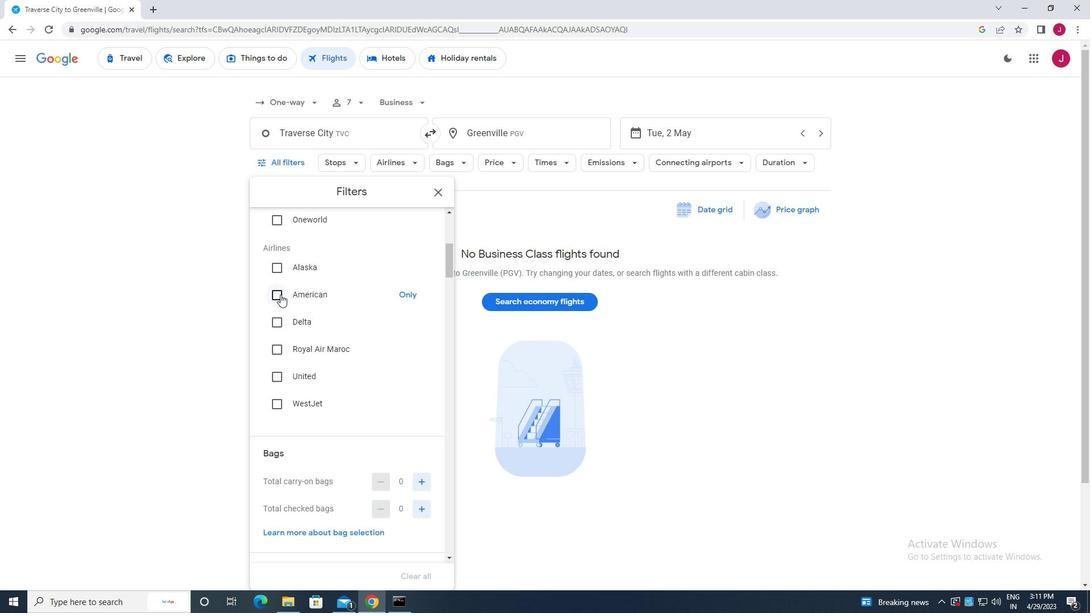 
Action: Mouse moved to (358, 311)
Screenshot: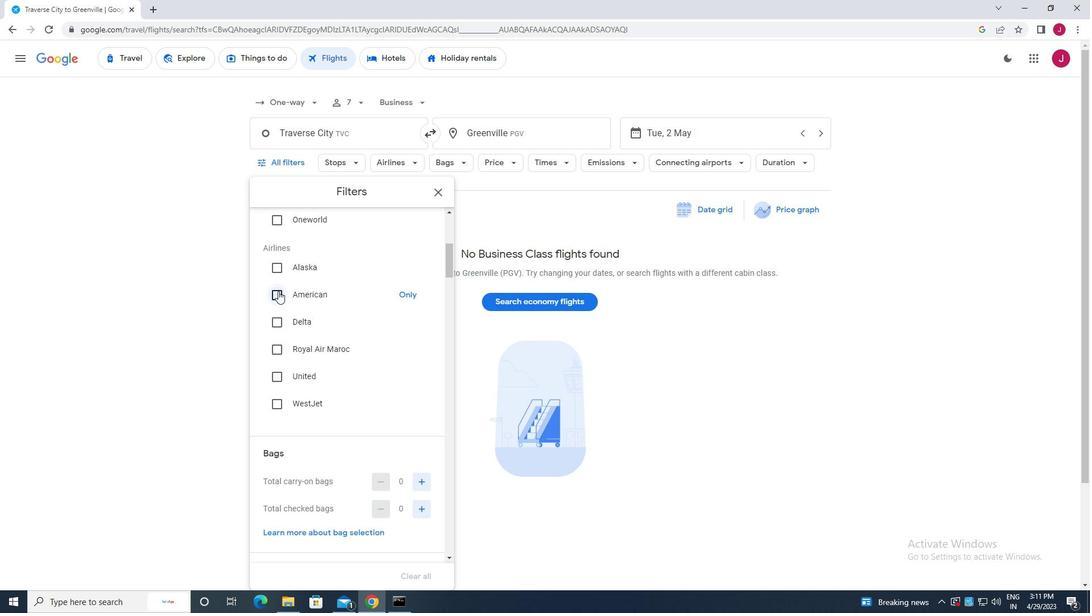 
Action: Mouse scrolled (358, 310) with delta (0, 0)
Screenshot: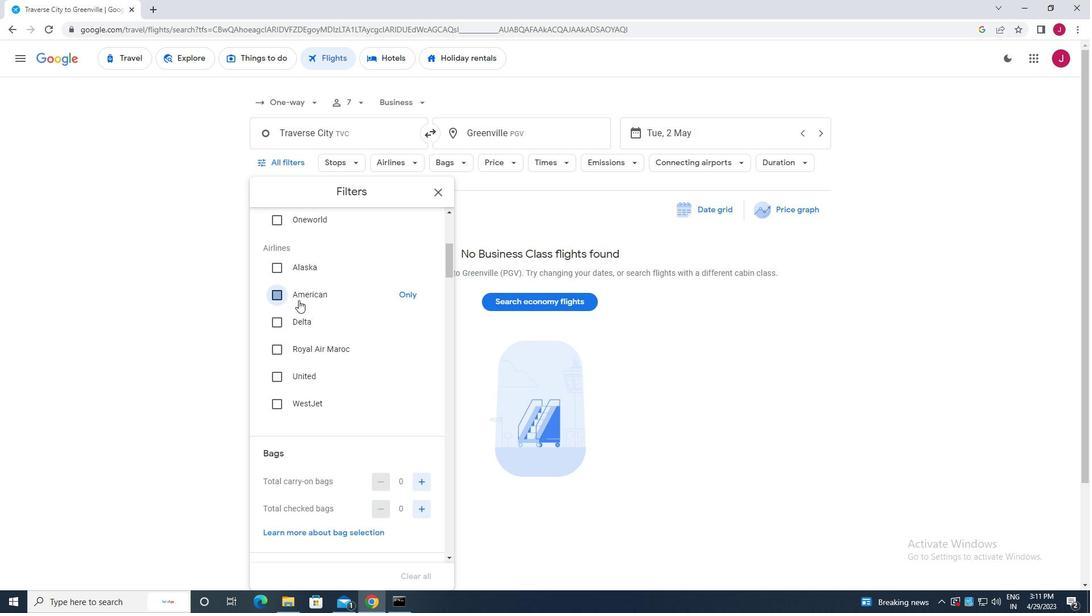 
Action: Mouse scrolled (358, 310) with delta (0, 0)
Screenshot: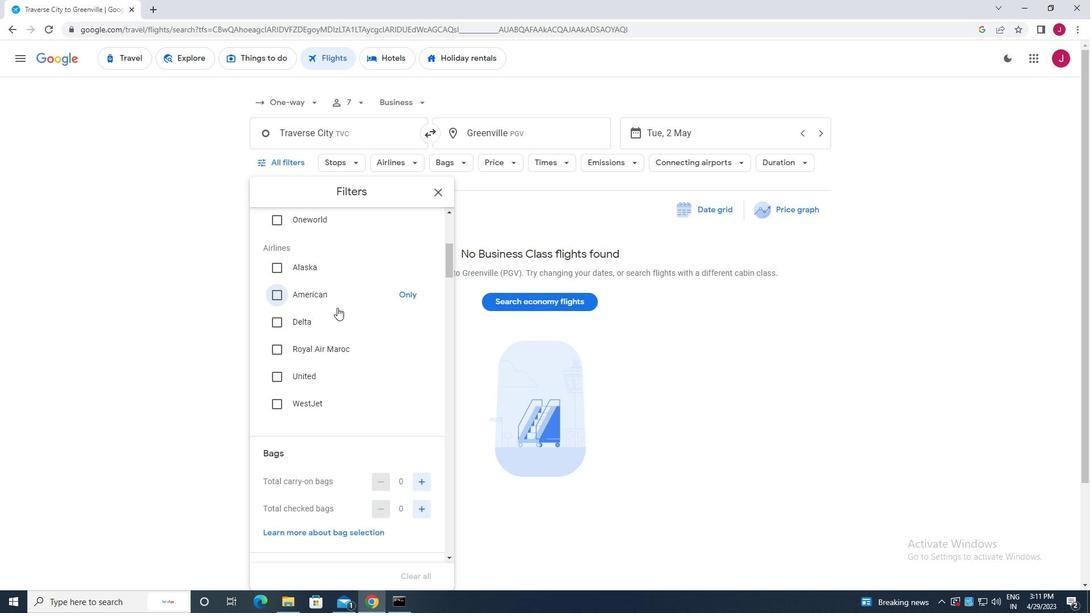 
Action: Mouse scrolled (358, 310) with delta (0, 0)
Screenshot: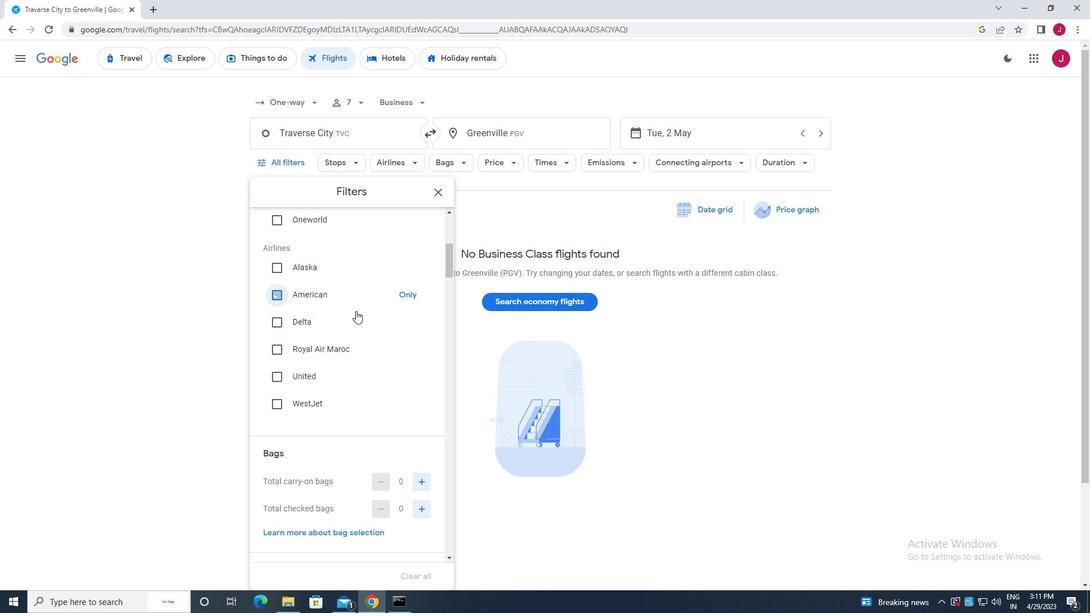
Action: Mouse scrolled (358, 310) with delta (0, 0)
Screenshot: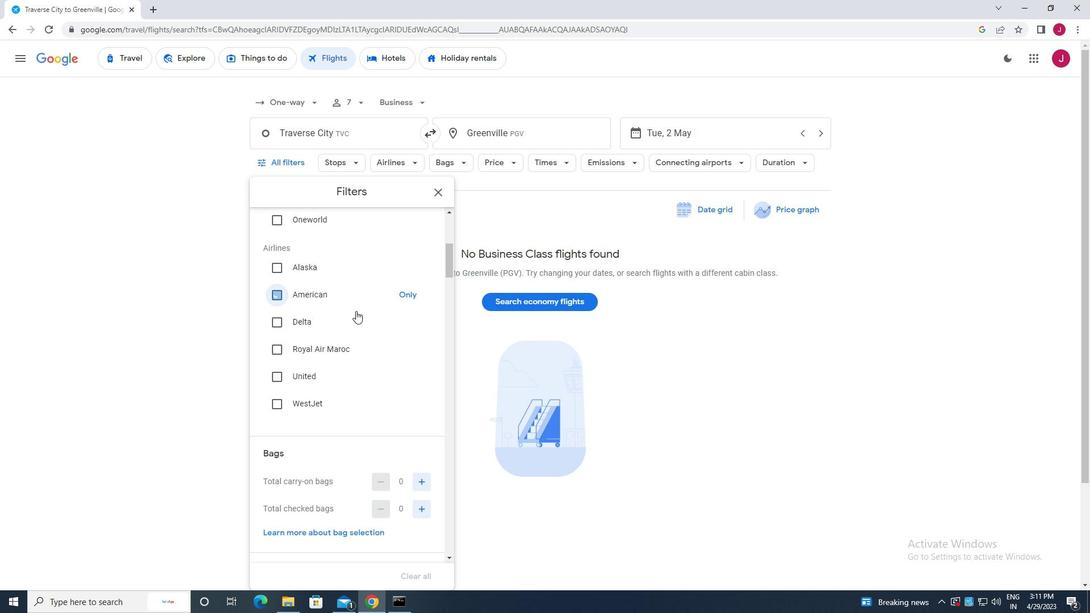 
Action: Mouse scrolled (358, 310) with delta (0, 0)
Screenshot: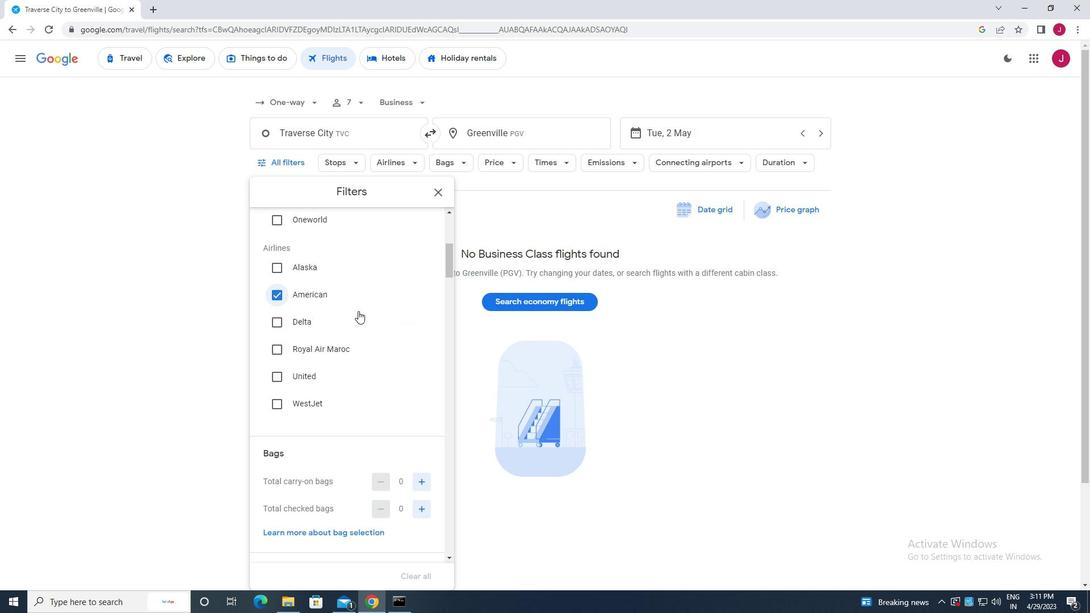 
Action: Mouse moved to (360, 310)
Screenshot: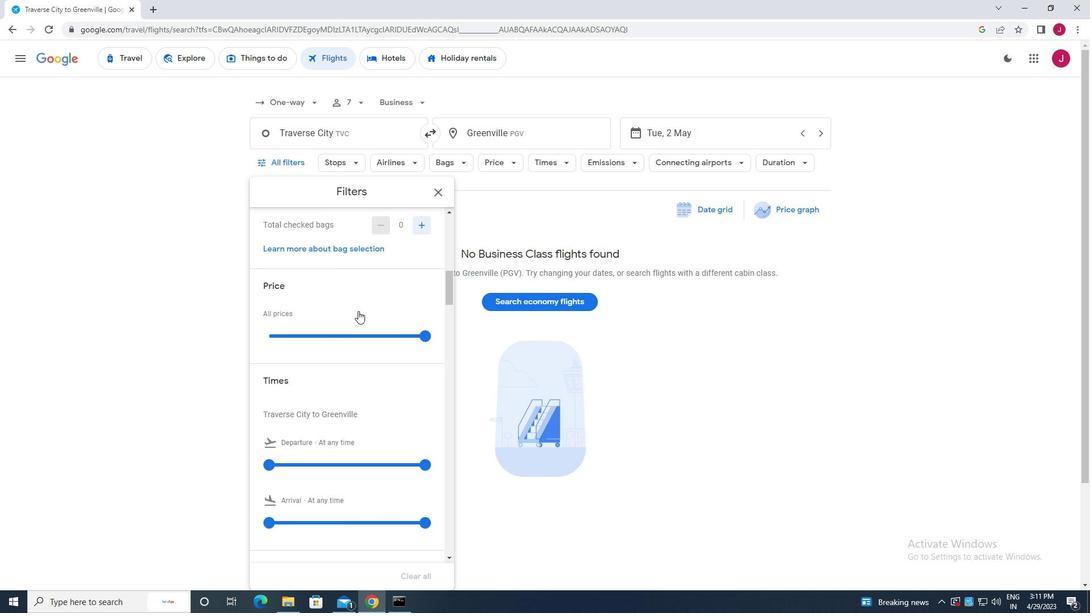 
Action: Mouse scrolled (360, 311) with delta (0, 0)
Screenshot: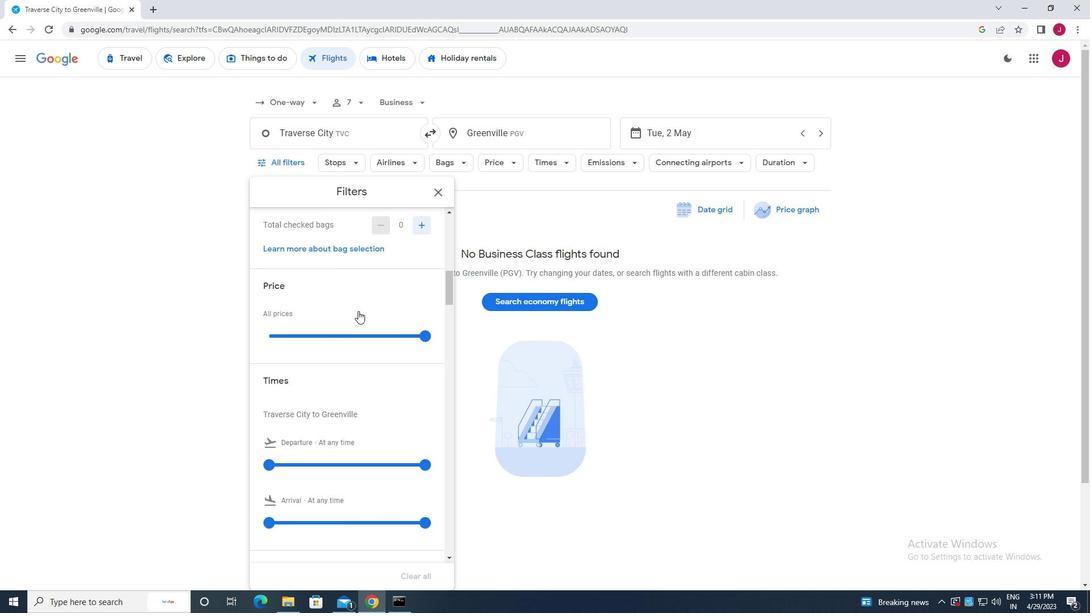 
Action: Mouse moved to (360, 310)
Screenshot: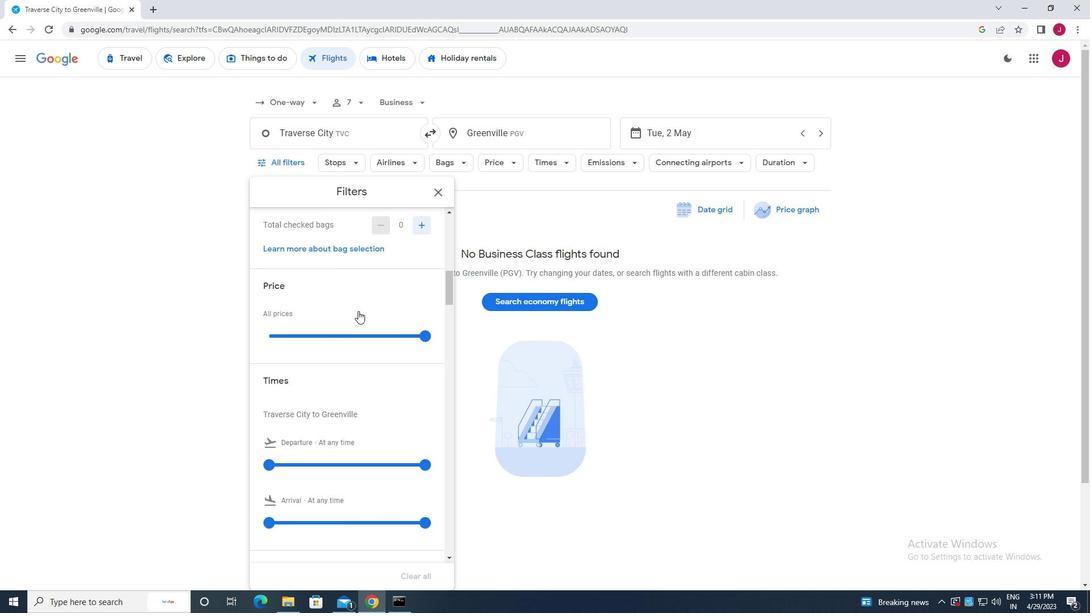
Action: Mouse scrolled (360, 310) with delta (0, 0)
Screenshot: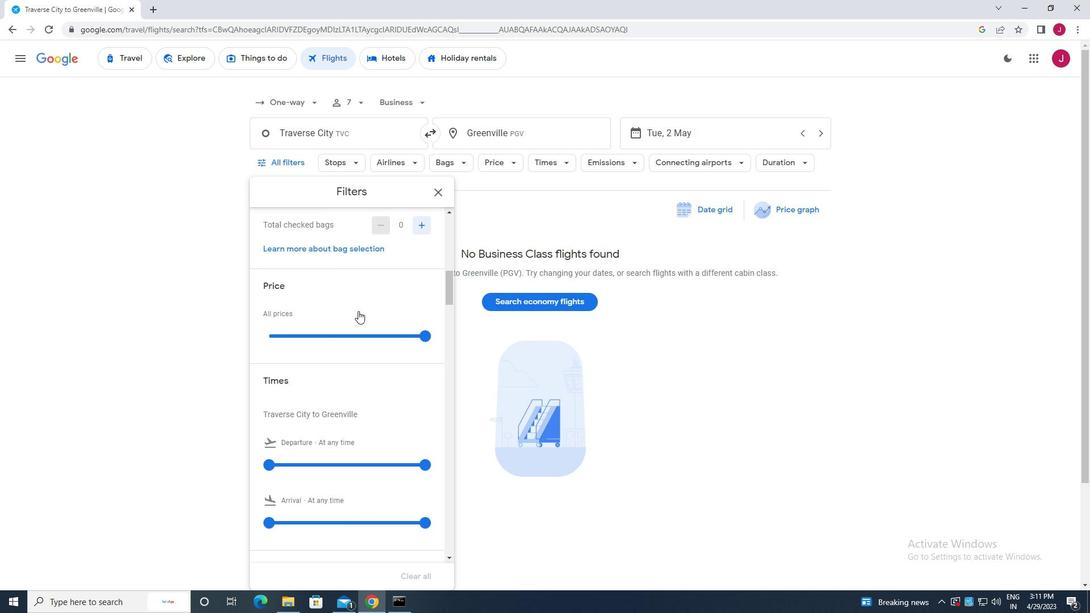 
Action: Mouse moved to (426, 448)
Screenshot: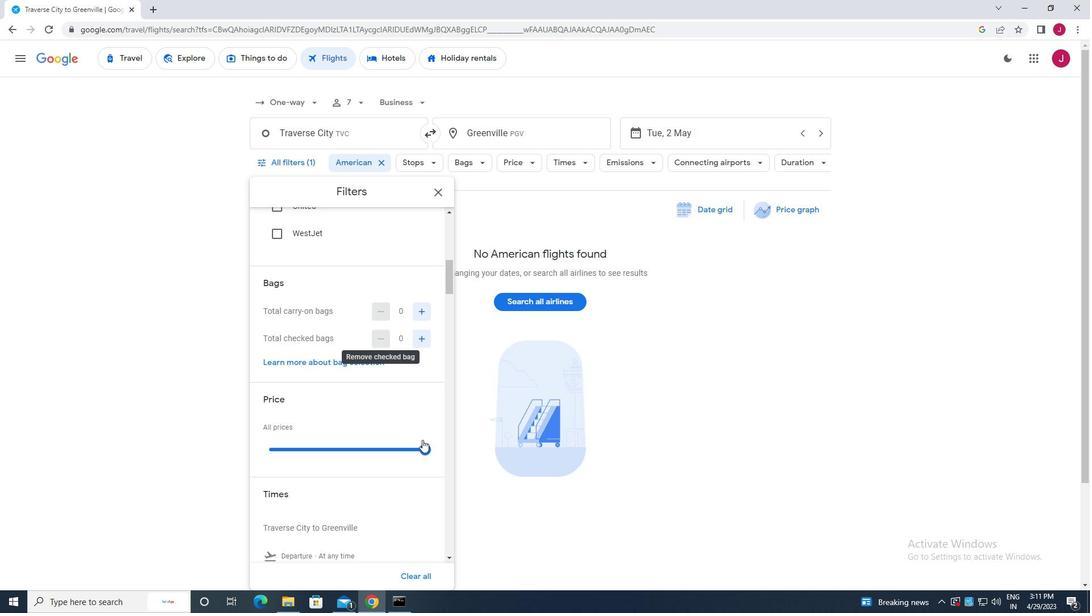
Action: Mouse pressed left at (426, 448)
Screenshot: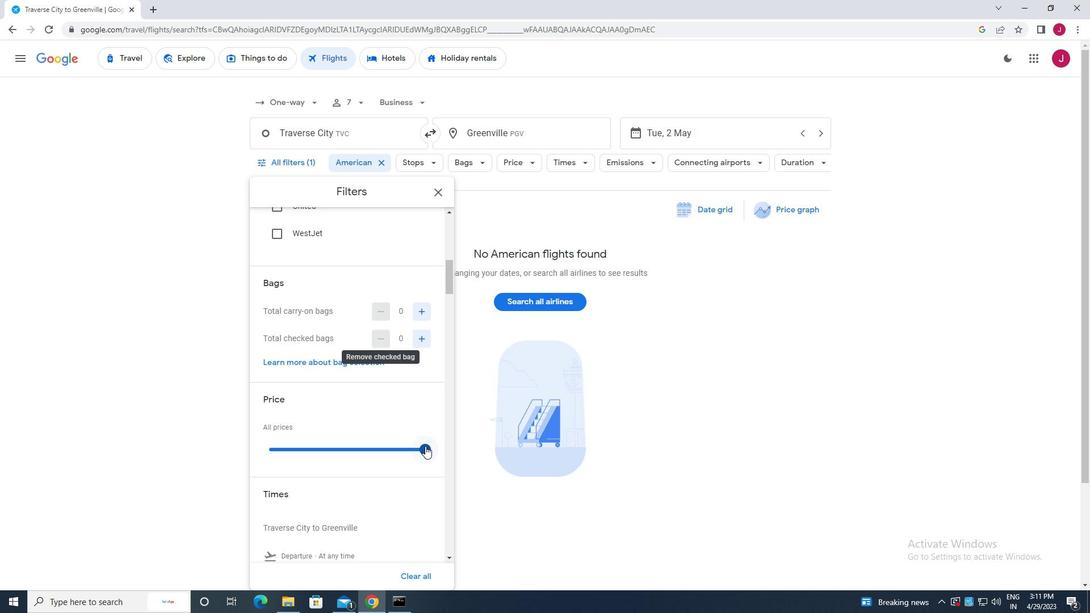 
Action: Mouse moved to (347, 405)
Screenshot: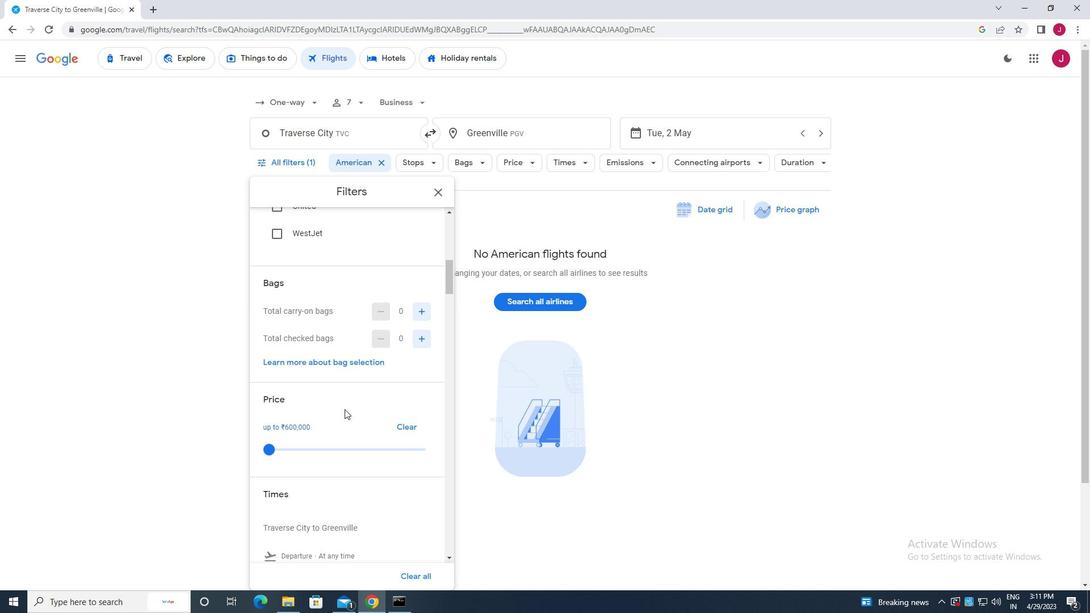 
Action: Mouse scrolled (347, 404) with delta (0, 0)
Screenshot: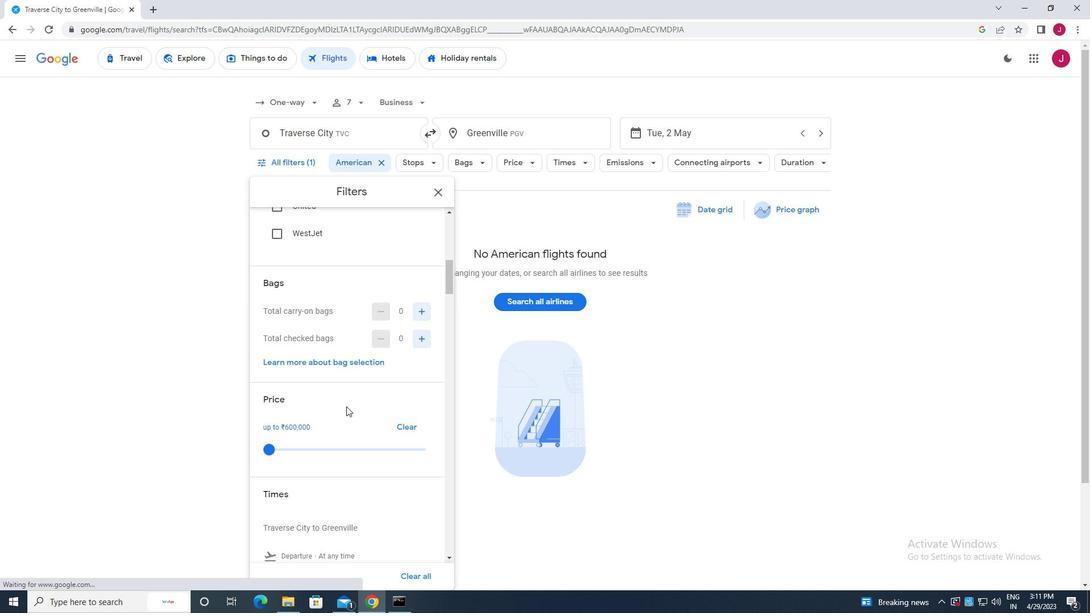
Action: Mouse scrolled (347, 404) with delta (0, 0)
Screenshot: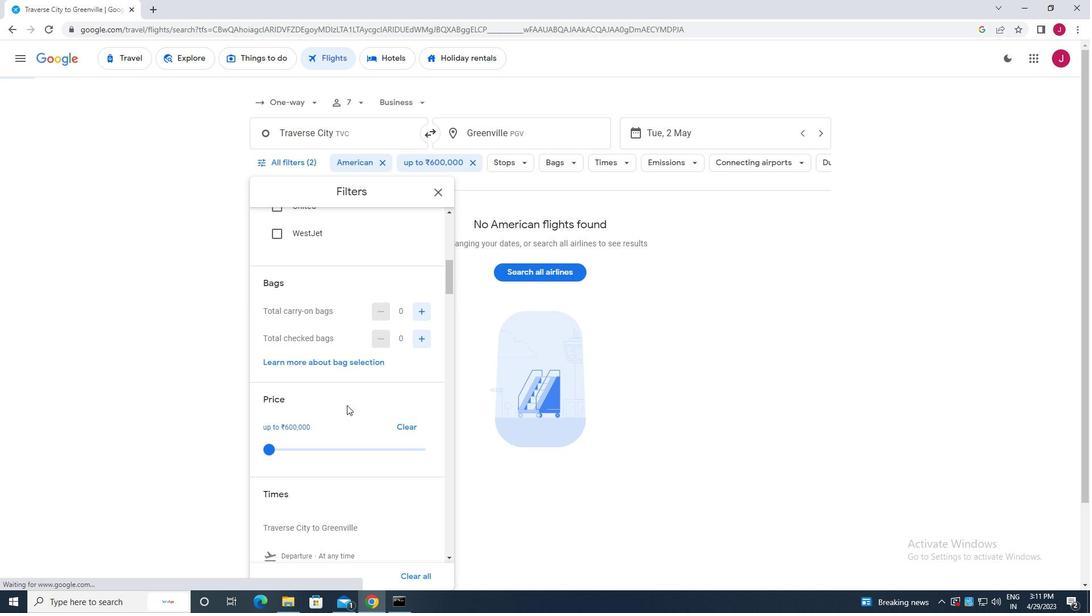 
Action: Mouse scrolled (347, 404) with delta (0, 0)
Screenshot: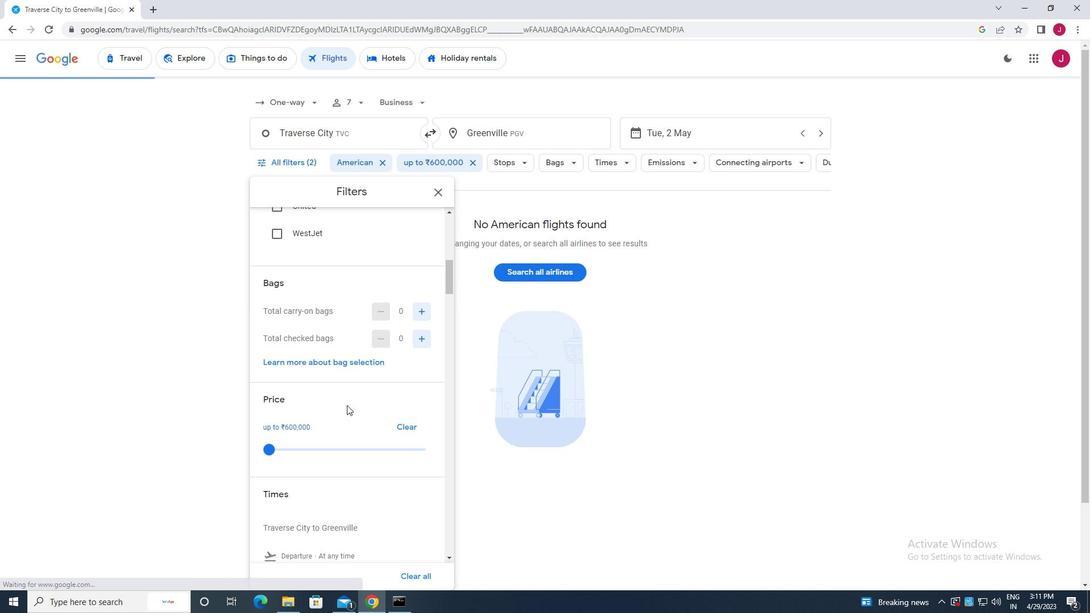 
Action: Mouse scrolled (347, 404) with delta (0, 0)
Screenshot: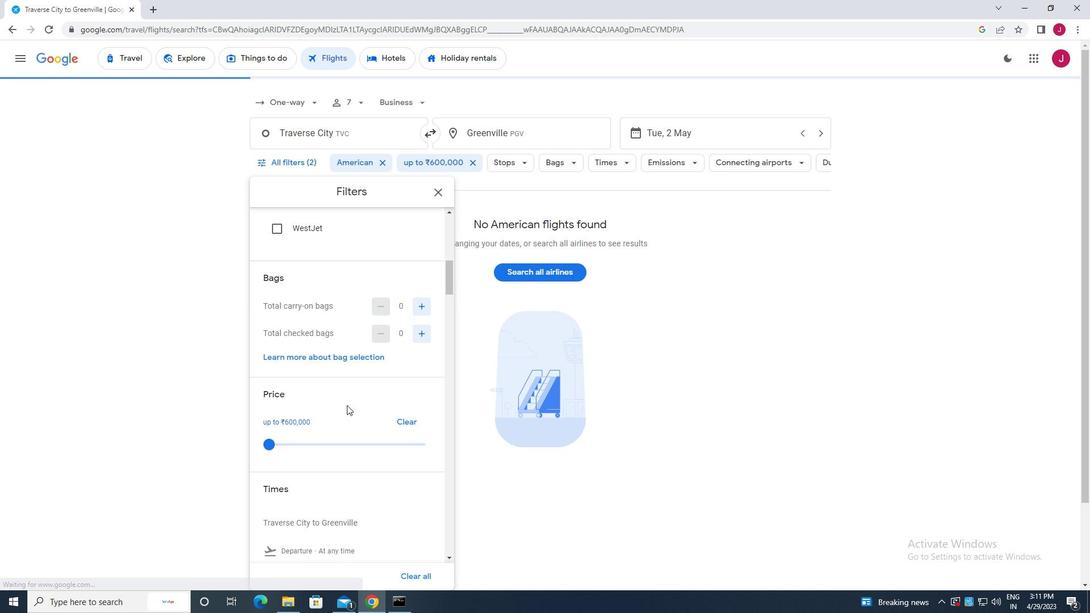 
Action: Mouse moved to (266, 352)
Screenshot: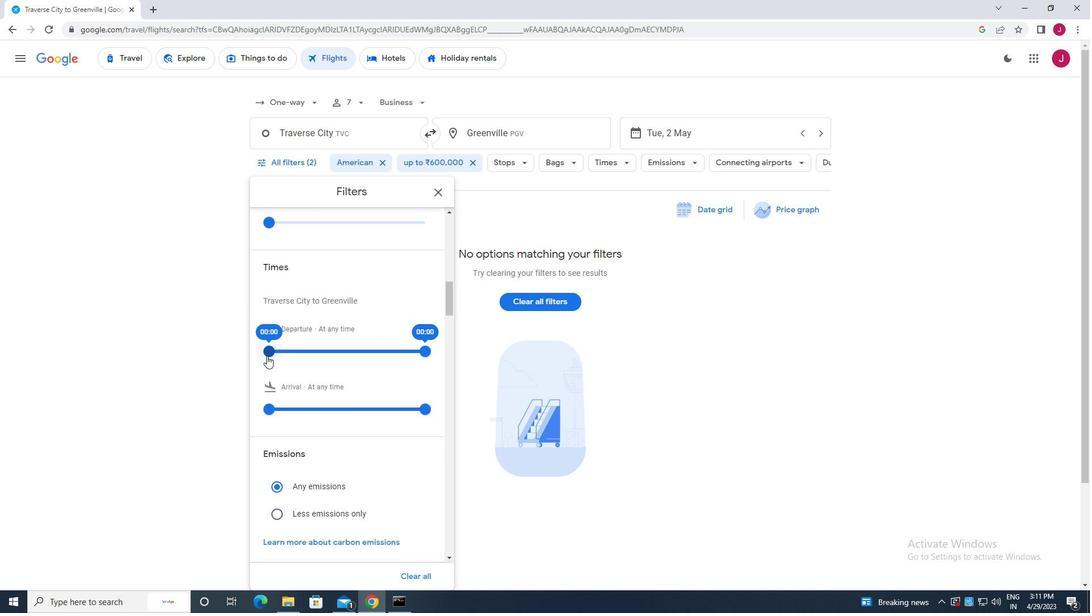 
Action: Mouse pressed left at (266, 352)
Screenshot: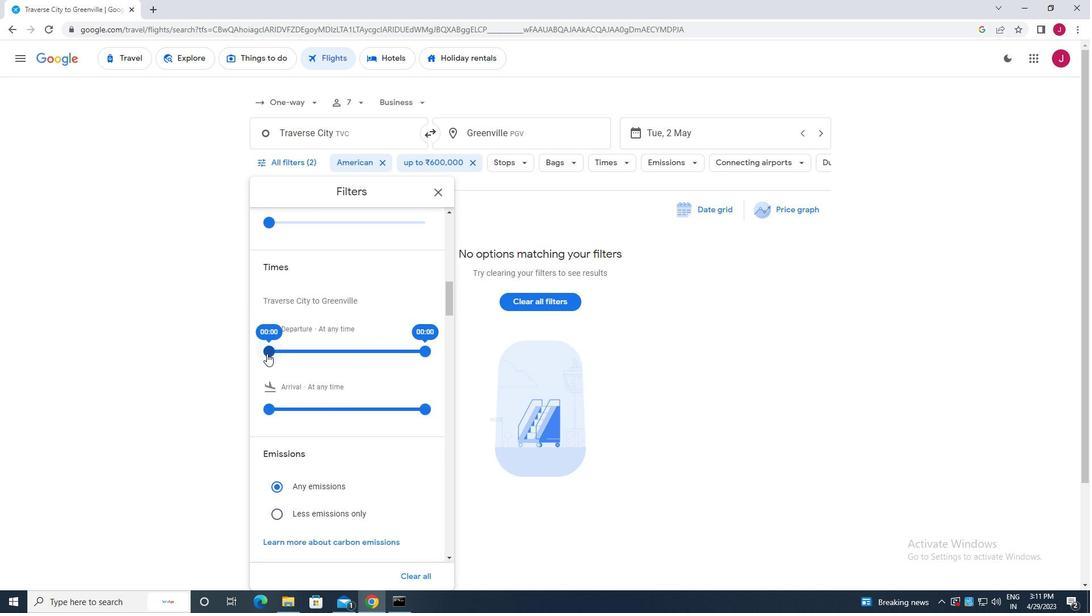 
Action: Mouse moved to (424, 352)
Screenshot: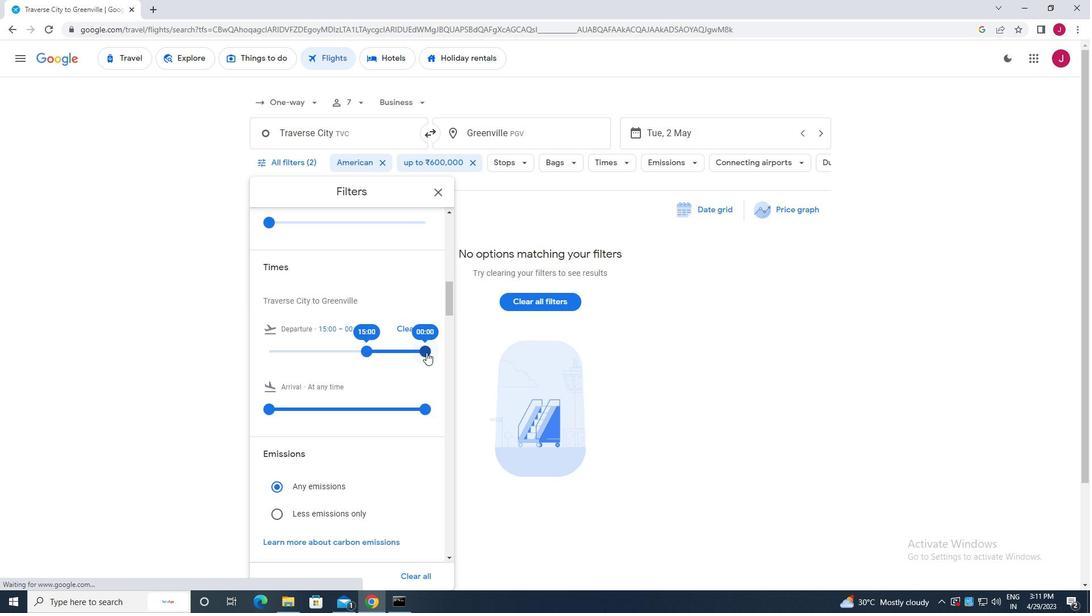 
Action: Mouse pressed left at (424, 352)
Screenshot: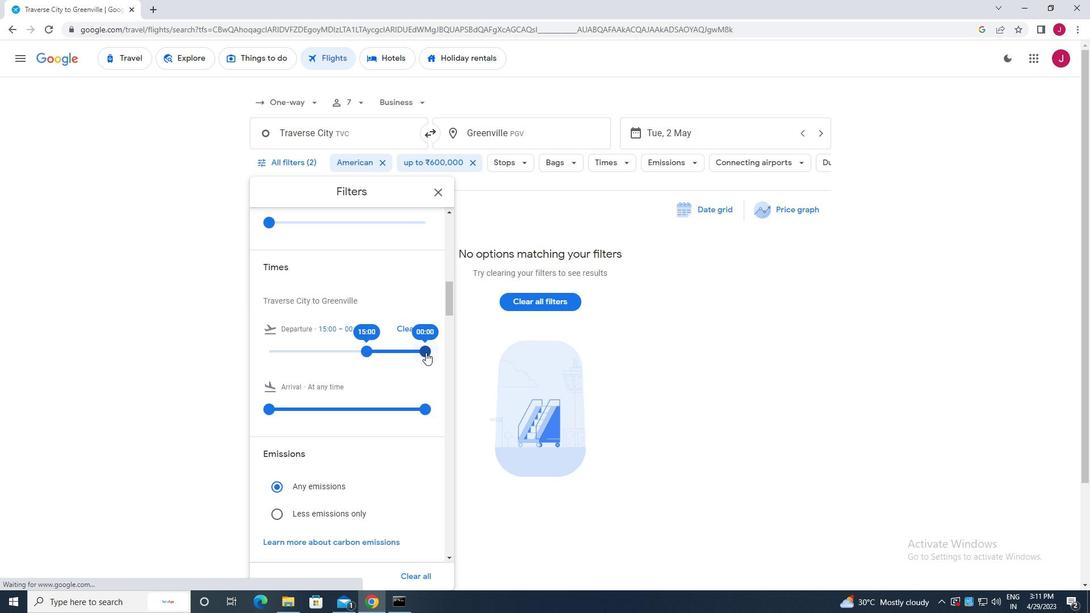 
Action: Mouse moved to (441, 192)
Screenshot: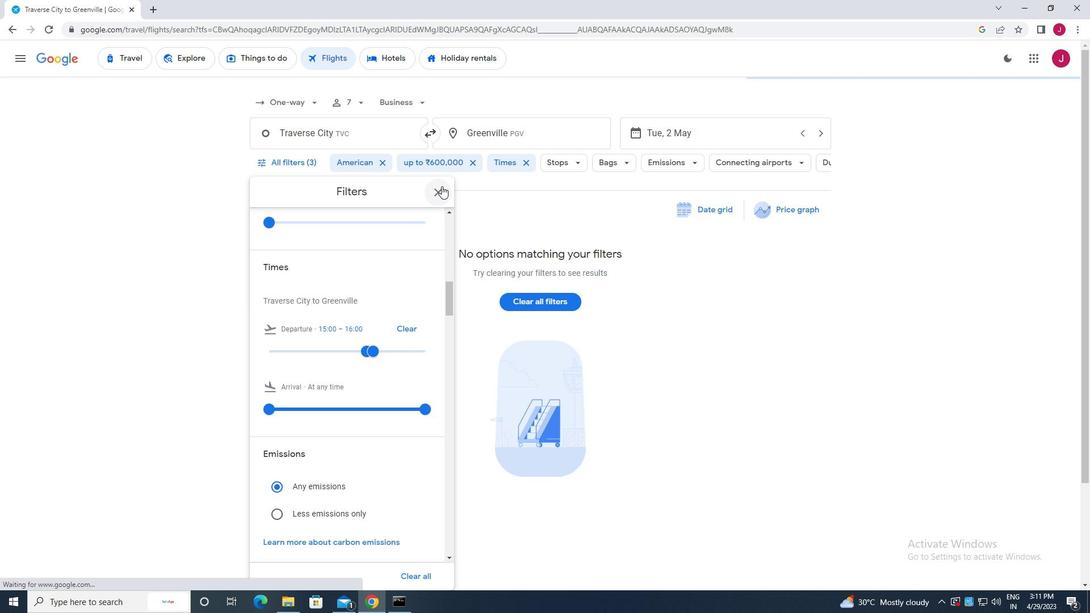 
Action: Mouse pressed left at (441, 192)
Screenshot: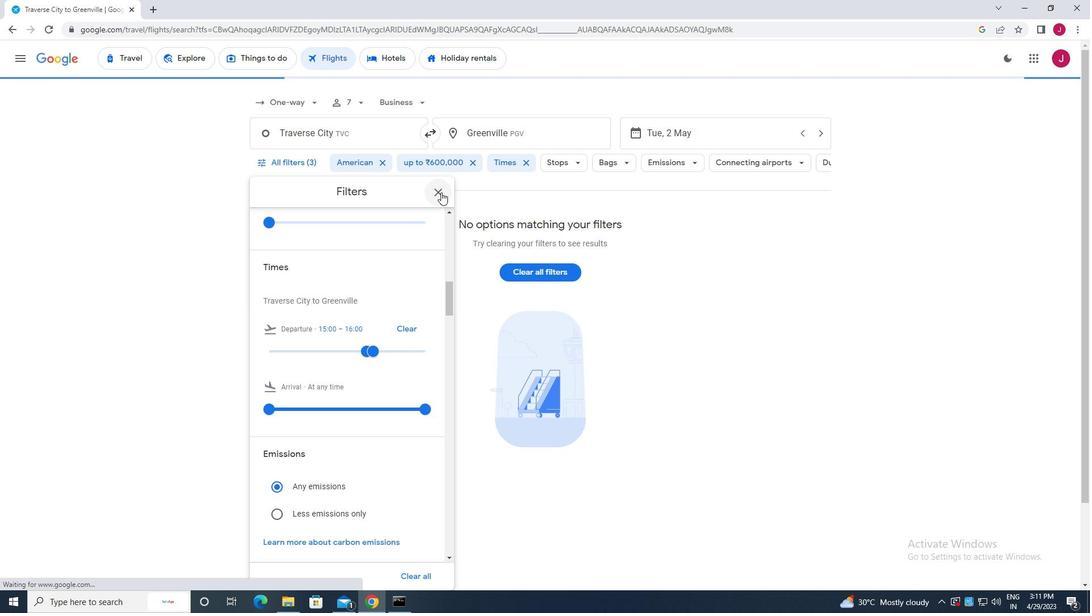 
Action: Mouse moved to (442, 192)
Screenshot: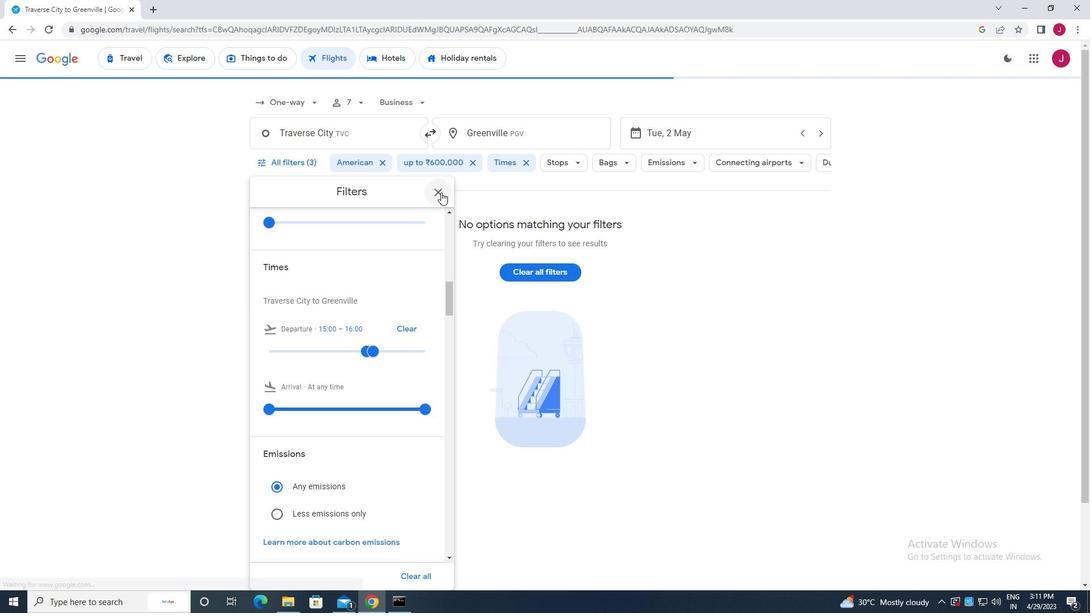 
